 Task: Look for space in Kombissiri, Burkina Faso from 5th June, 2023 to 16th June, 2023 for 2 adults in price range Rs.14000 to Rs.18000. Place can be entire place with 1  bedroom having 1 bed and 1 bathroom. Property type can be house, flat, guest house, hotel. Amenities needed are: air conditioning. Booking option can be shelf check-in. Required host language is English.
Action: Mouse moved to (404, 86)
Screenshot: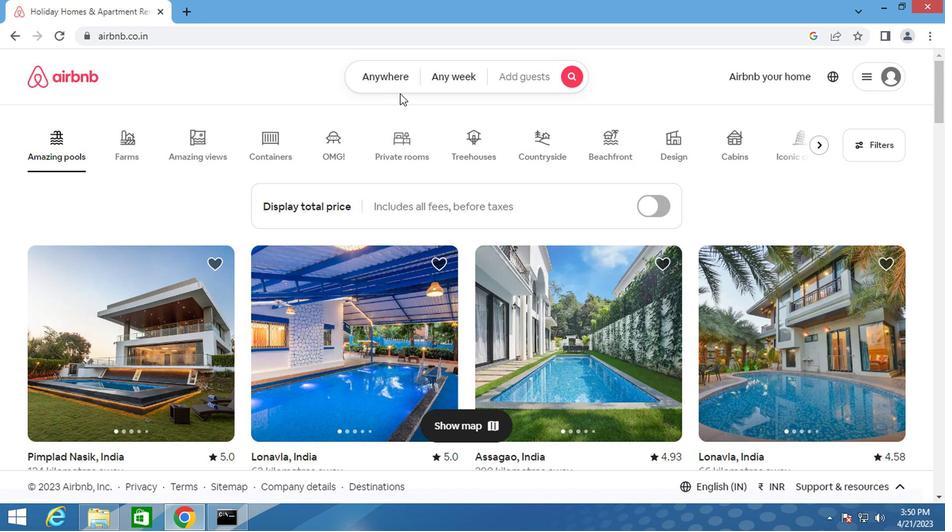 
Action: Mouse pressed left at (404, 86)
Screenshot: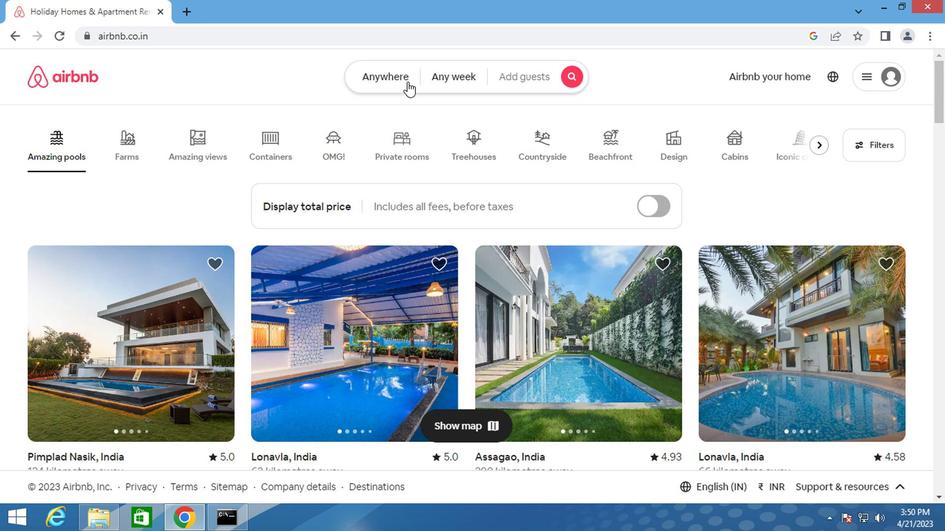 
Action: Mouse moved to (303, 133)
Screenshot: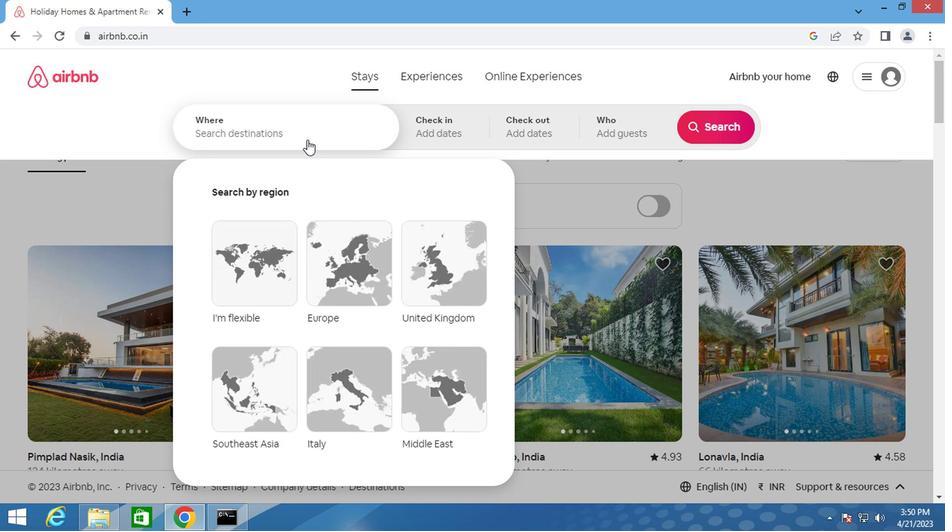 
Action: Mouse pressed left at (303, 133)
Screenshot: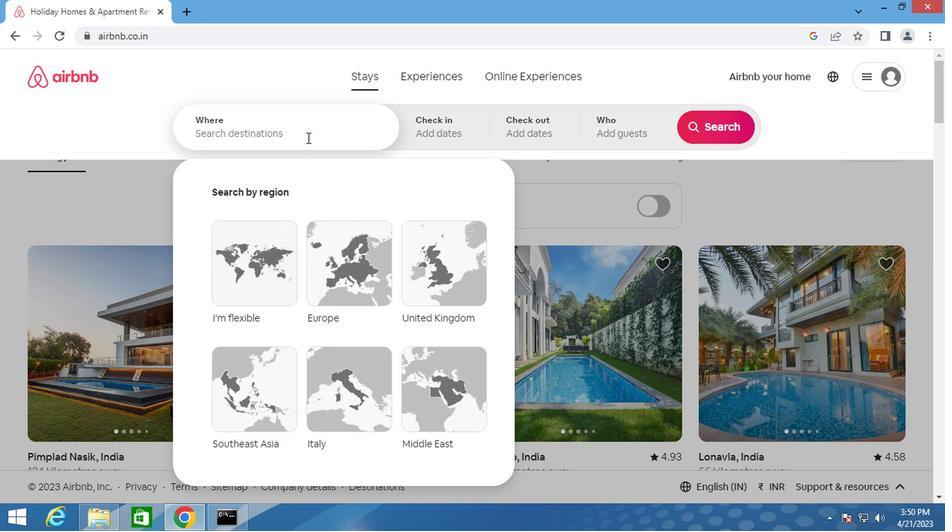 
Action: Key pressed <Key.shift>KOMBISSIRI
Screenshot: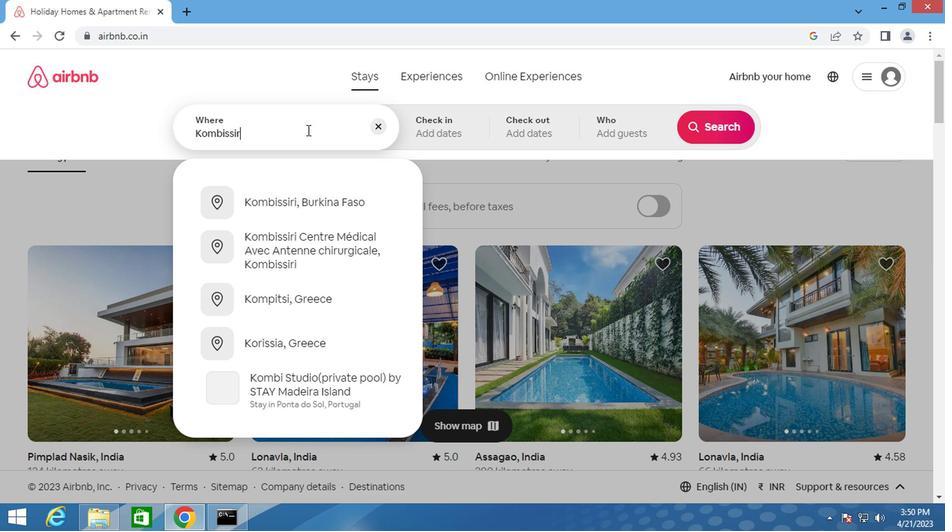
Action: Mouse moved to (307, 203)
Screenshot: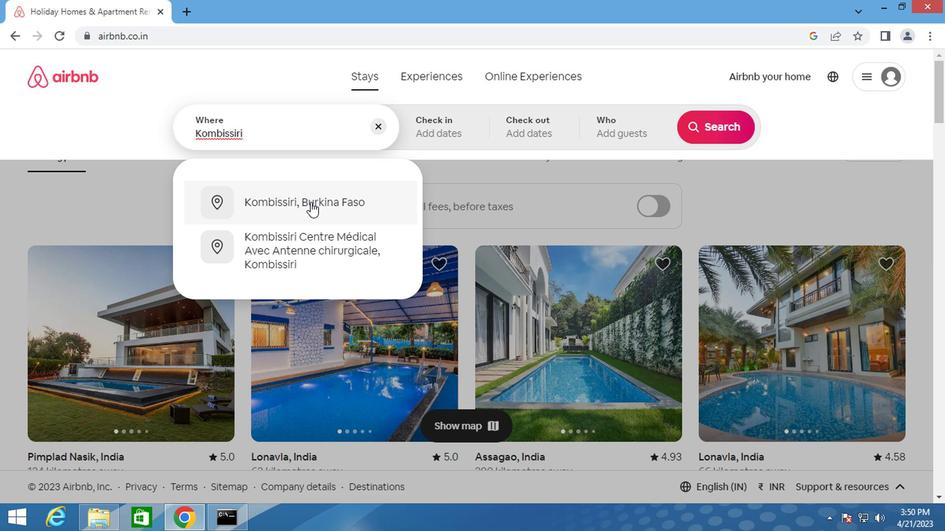 
Action: Mouse pressed left at (307, 203)
Screenshot: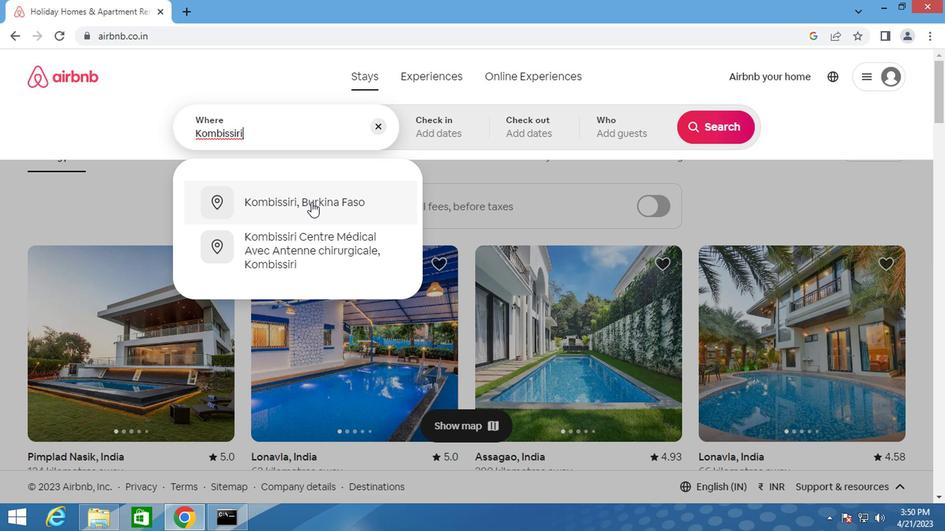 
Action: Mouse moved to (699, 236)
Screenshot: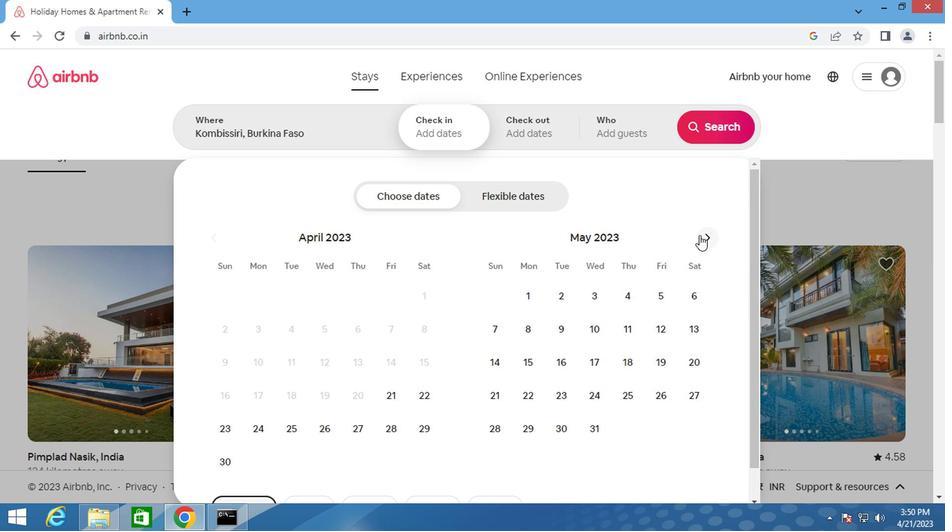 
Action: Mouse pressed left at (699, 236)
Screenshot: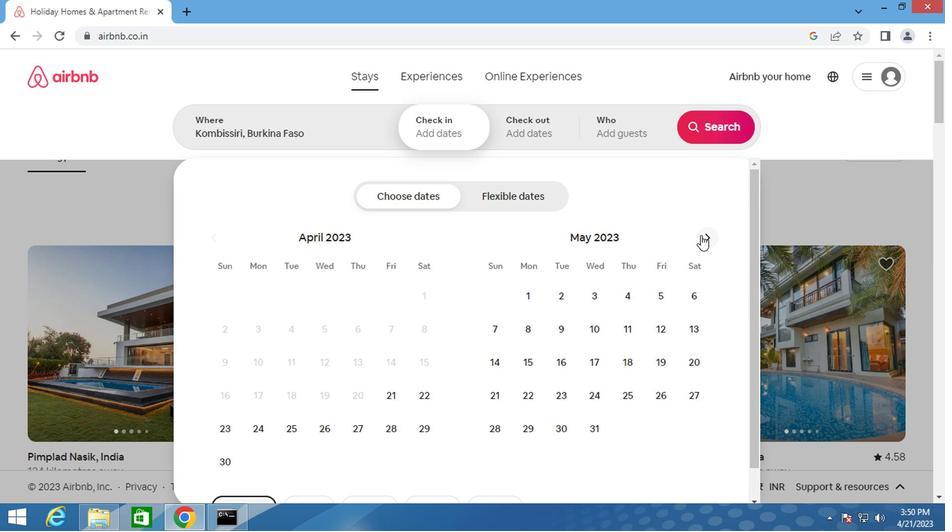 
Action: Mouse pressed left at (699, 236)
Screenshot: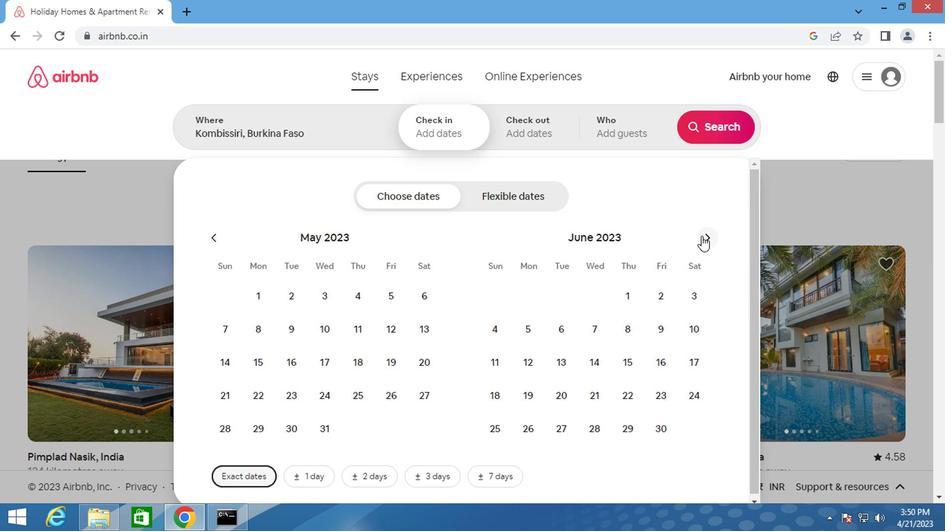 
Action: Mouse moved to (246, 320)
Screenshot: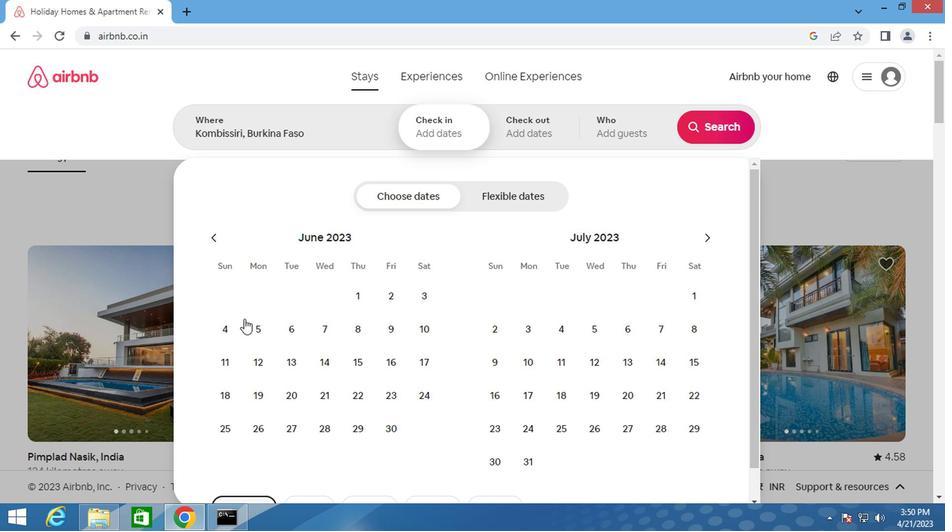 
Action: Mouse pressed left at (246, 320)
Screenshot: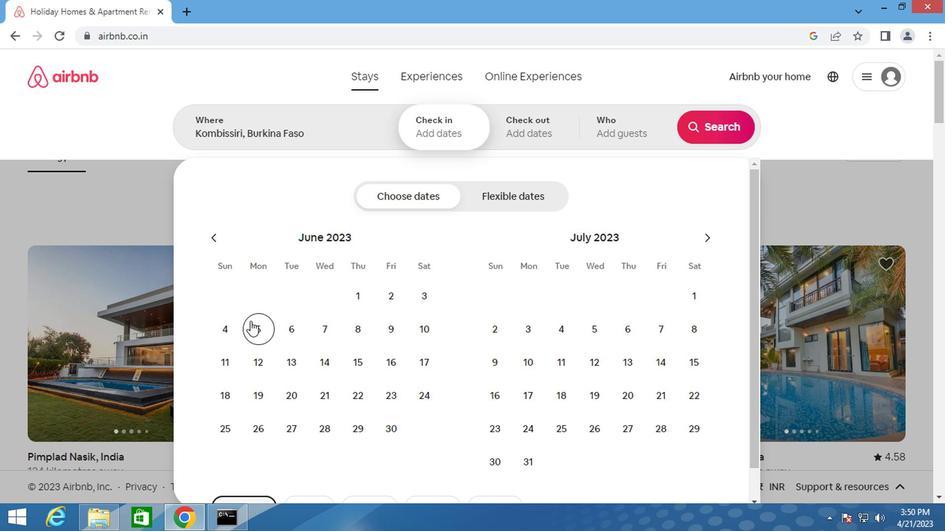 
Action: Mouse moved to (380, 353)
Screenshot: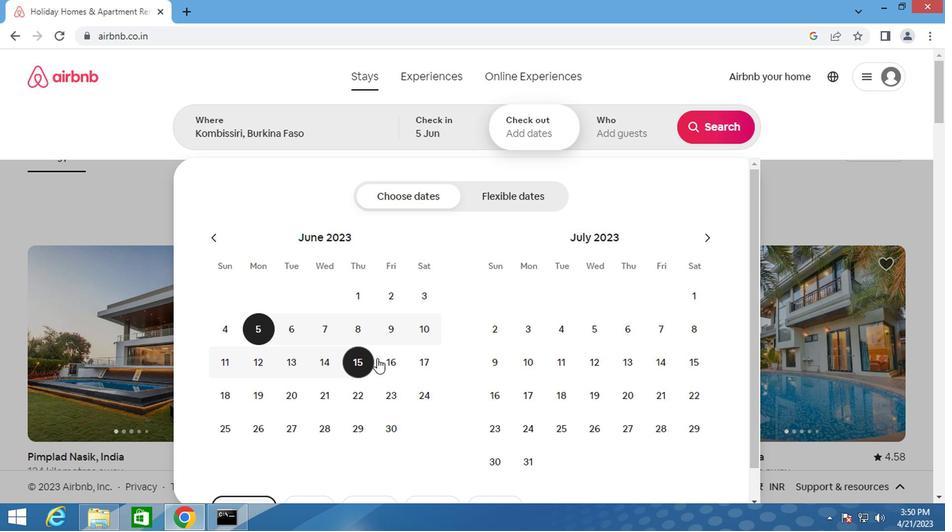 
Action: Mouse pressed left at (380, 353)
Screenshot: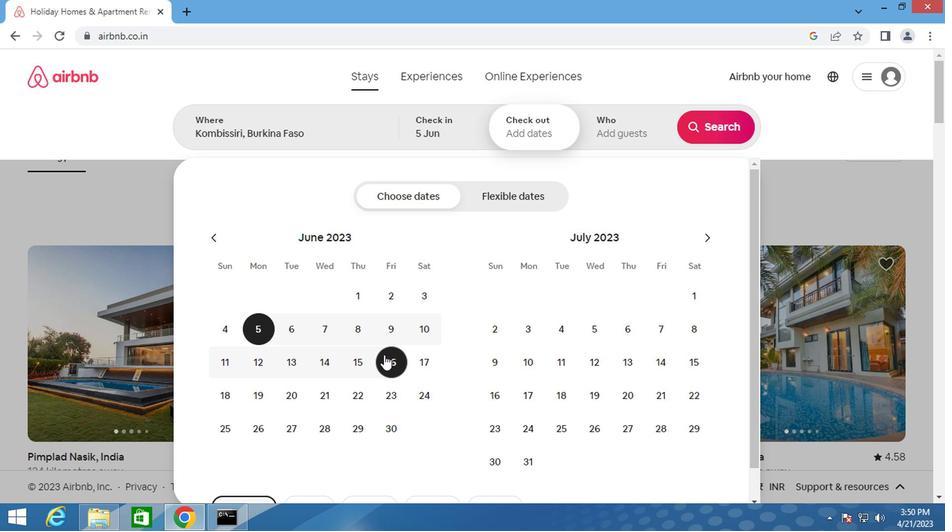 
Action: Mouse moved to (626, 130)
Screenshot: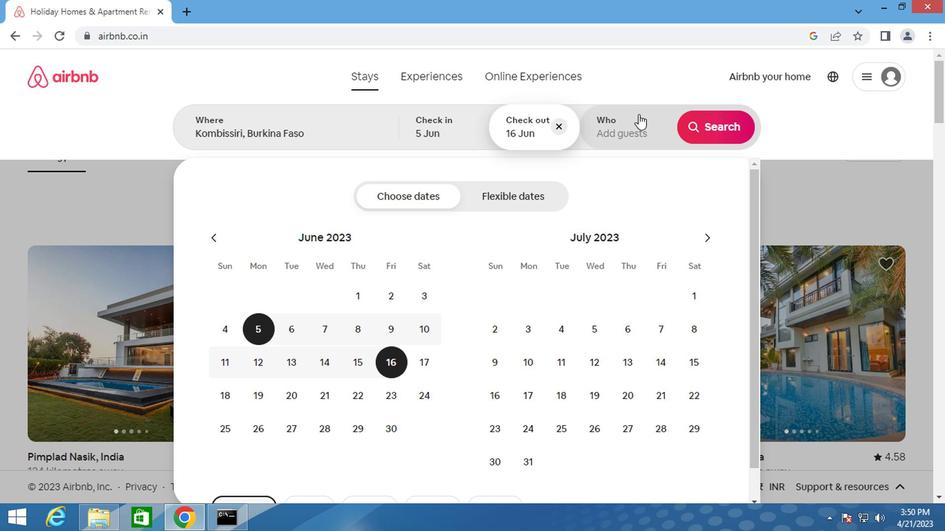 
Action: Mouse pressed left at (626, 130)
Screenshot: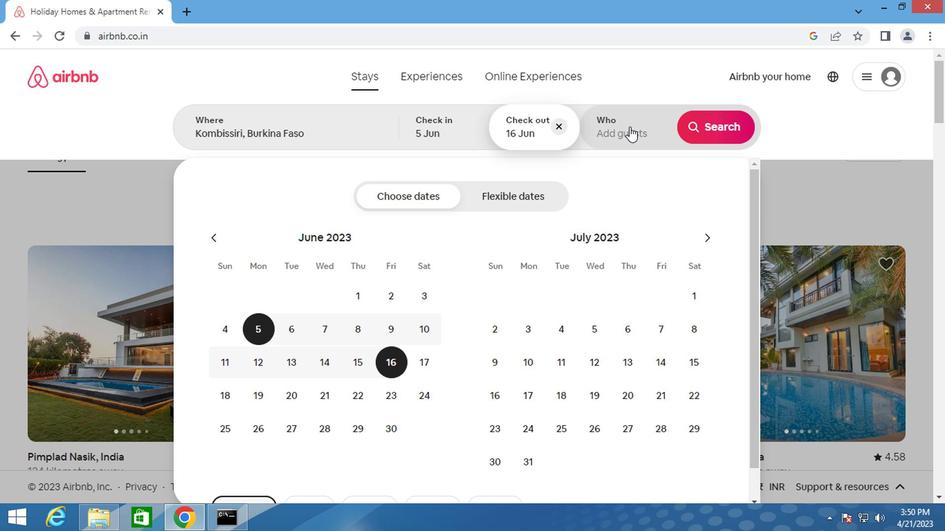 
Action: Mouse moved to (722, 206)
Screenshot: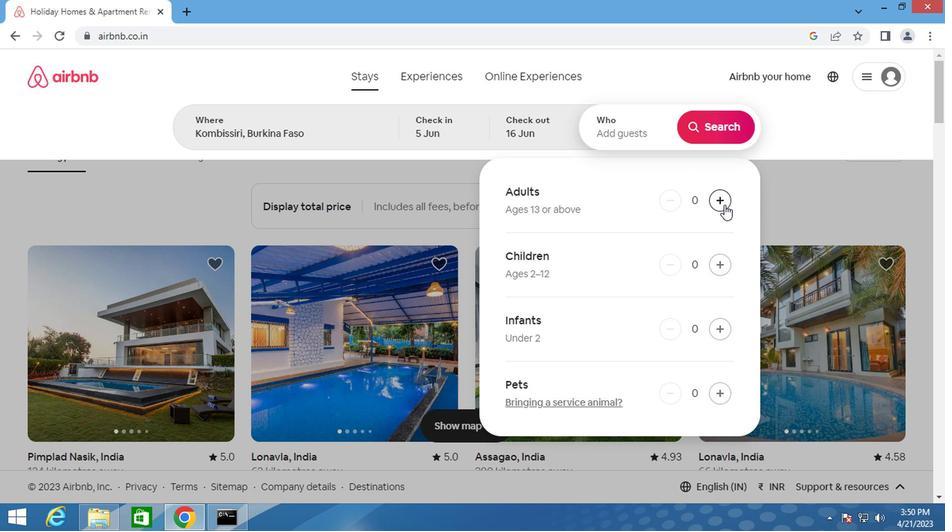 
Action: Mouse pressed left at (722, 206)
Screenshot: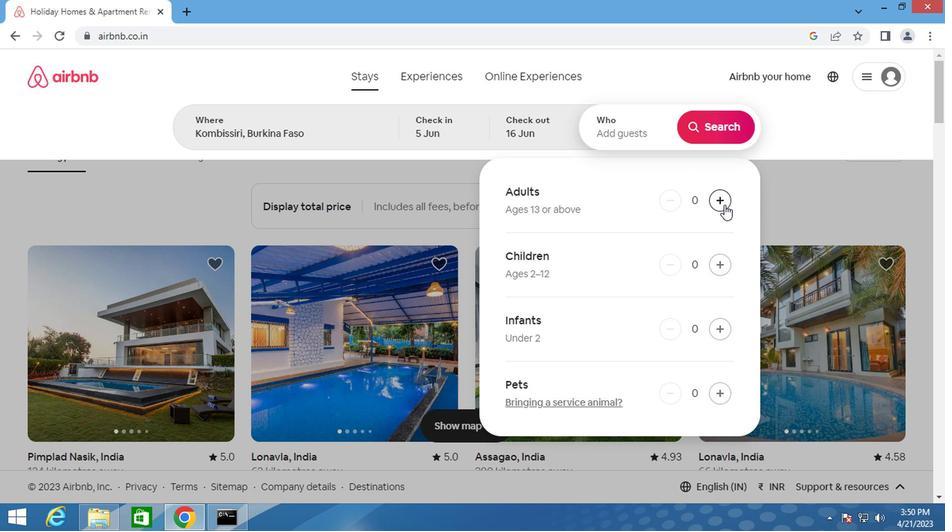 
Action: Mouse pressed left at (722, 206)
Screenshot: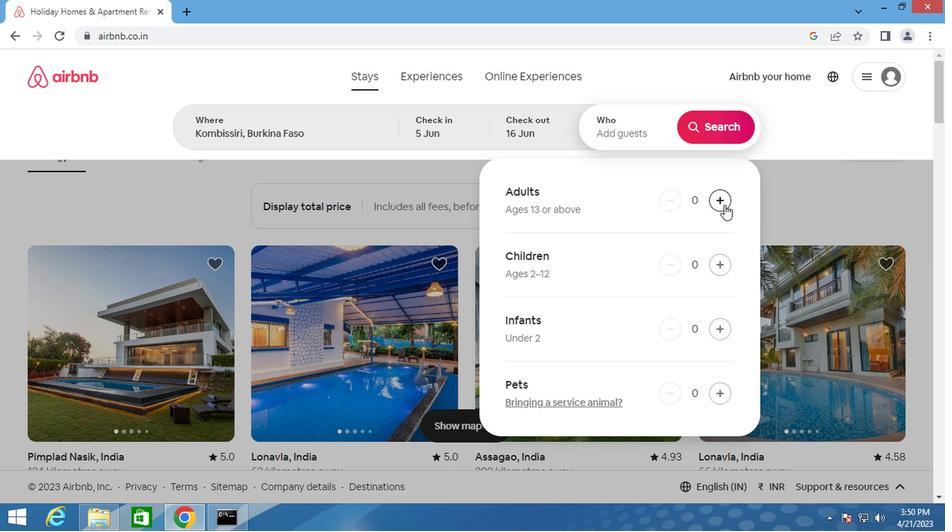 
Action: Mouse moved to (710, 134)
Screenshot: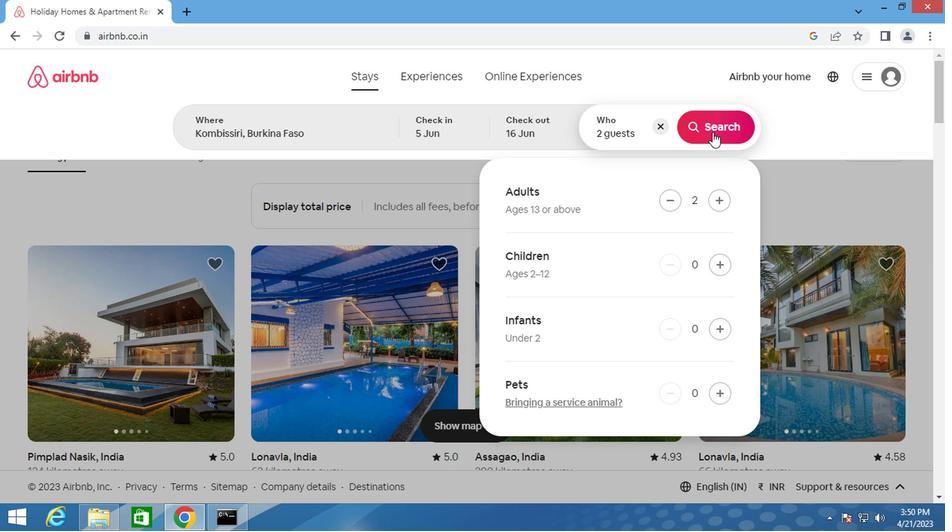 
Action: Mouse pressed left at (710, 134)
Screenshot: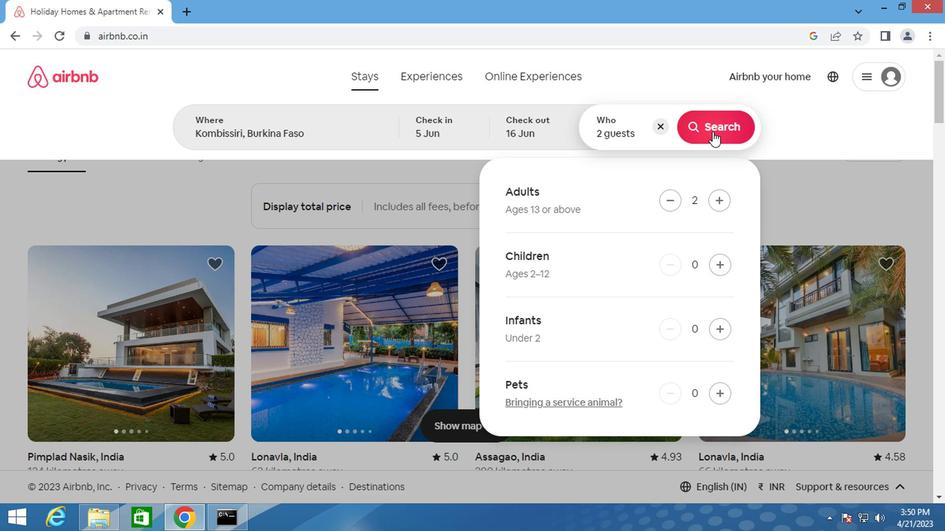 
Action: Mouse moved to (896, 131)
Screenshot: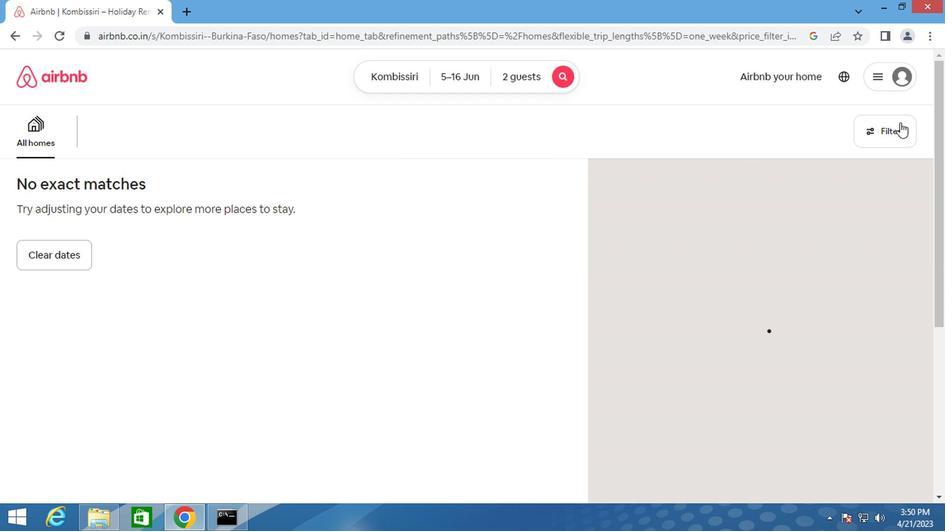 
Action: Mouse pressed left at (896, 131)
Screenshot: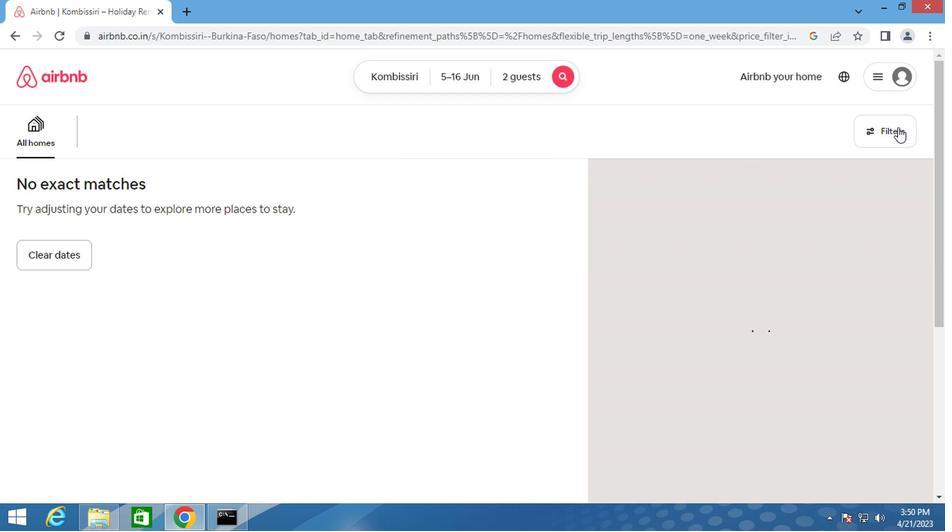 
Action: Mouse moved to (267, 217)
Screenshot: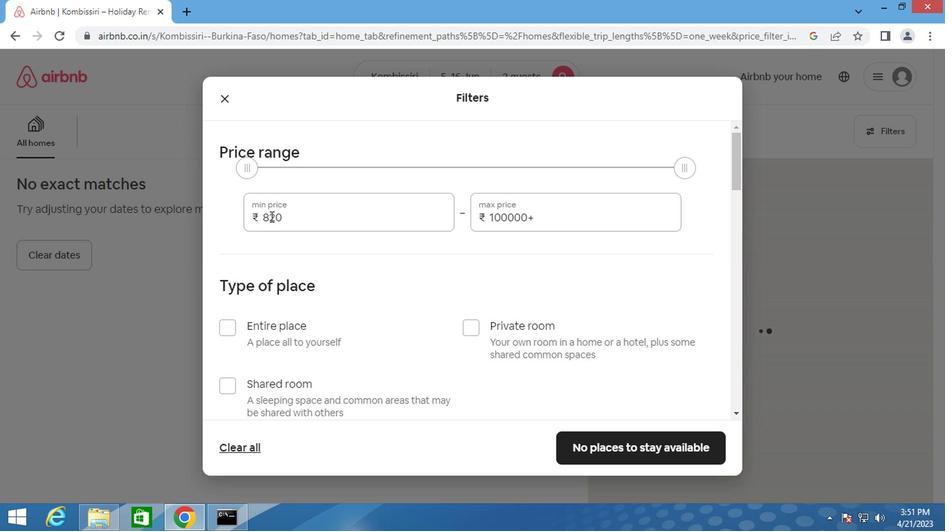 
Action: Mouse pressed left at (267, 217)
Screenshot: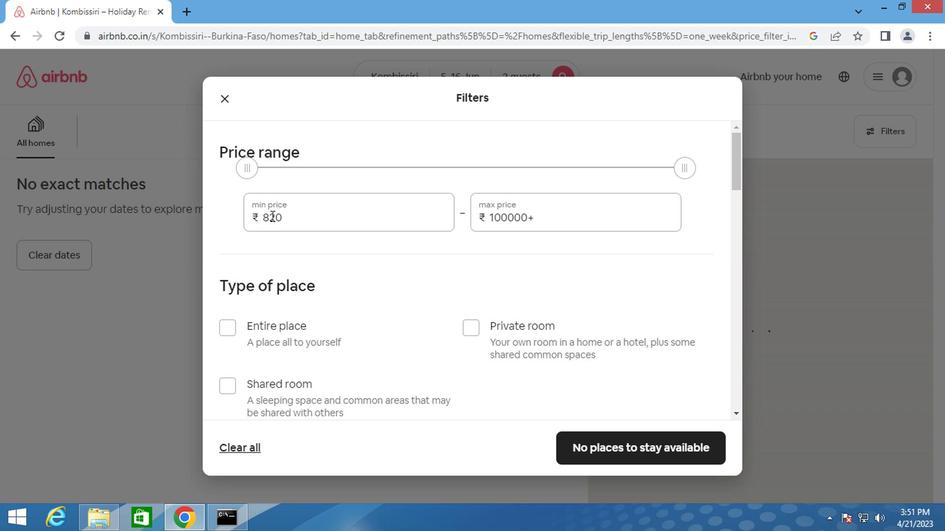 
Action: Mouse pressed left at (267, 217)
Screenshot: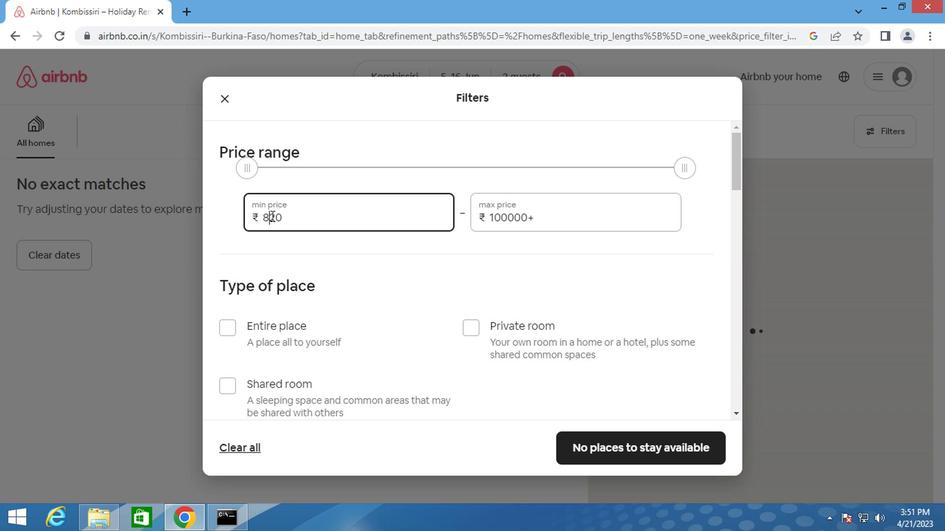 
Action: Mouse moved to (267, 217)
Screenshot: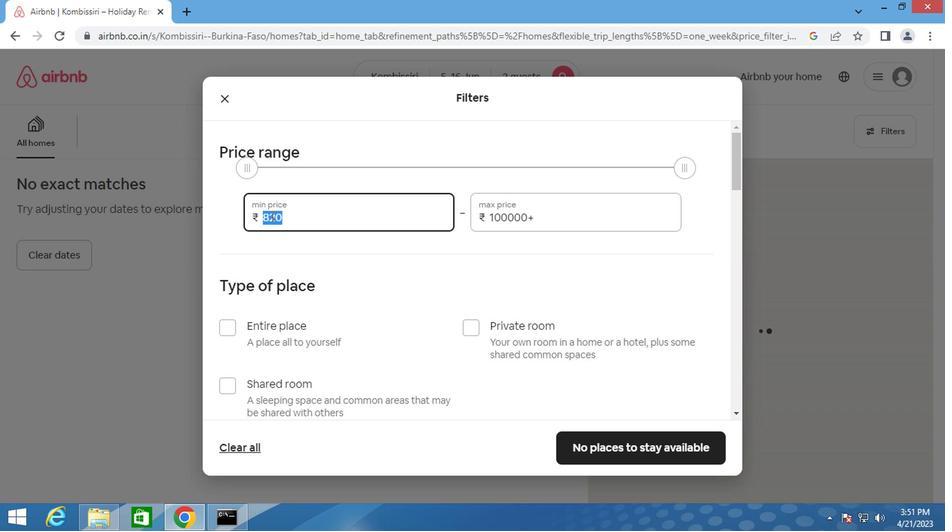 
Action: Key pressed <Key.backspace>14000
Screenshot: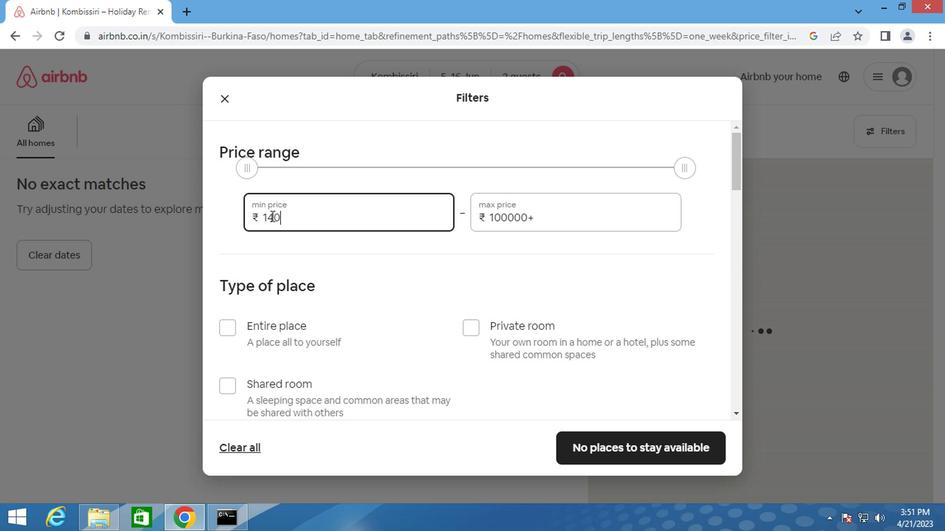 
Action: Mouse moved to (494, 215)
Screenshot: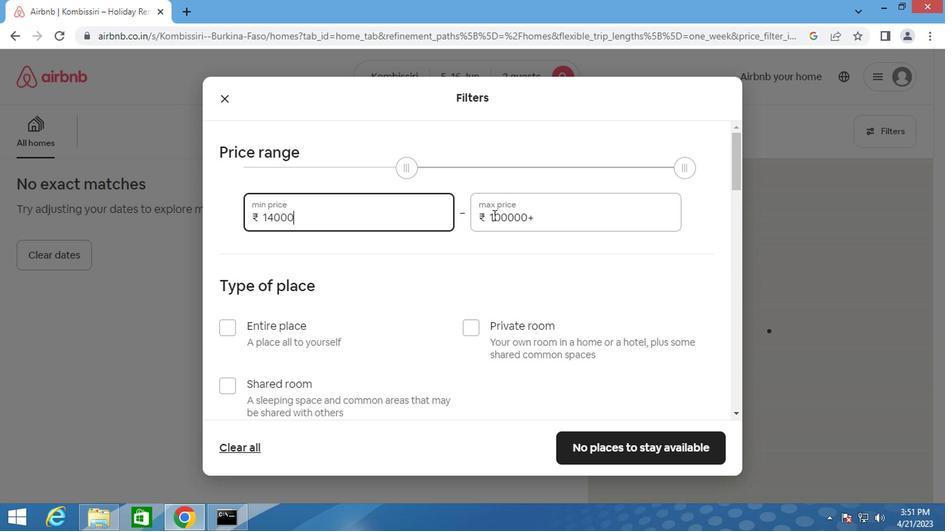 
Action: Mouse pressed left at (494, 215)
Screenshot: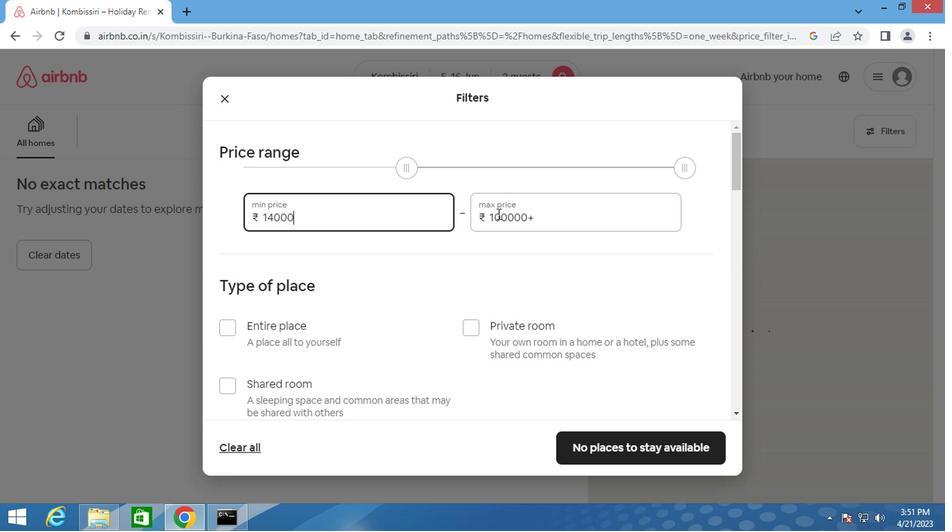 
Action: Mouse pressed left at (494, 215)
Screenshot: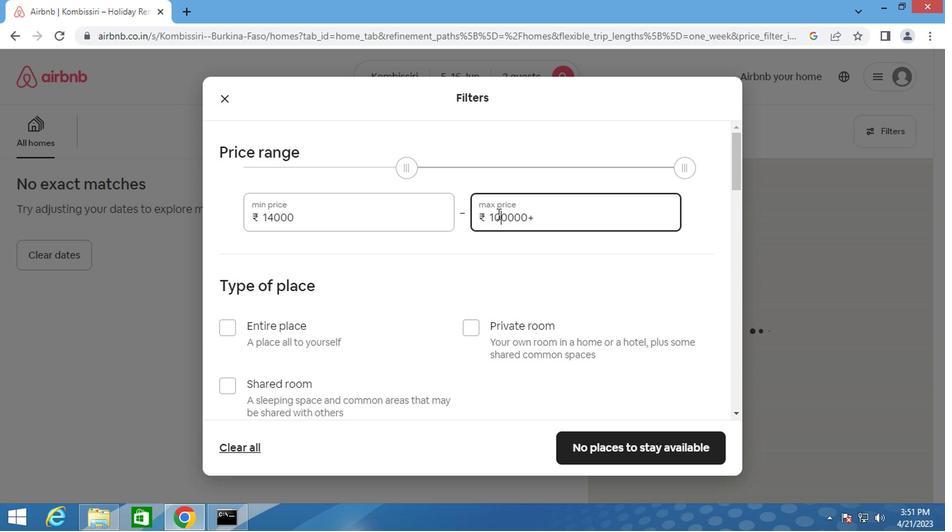 
Action: Mouse moved to (513, 182)
Screenshot: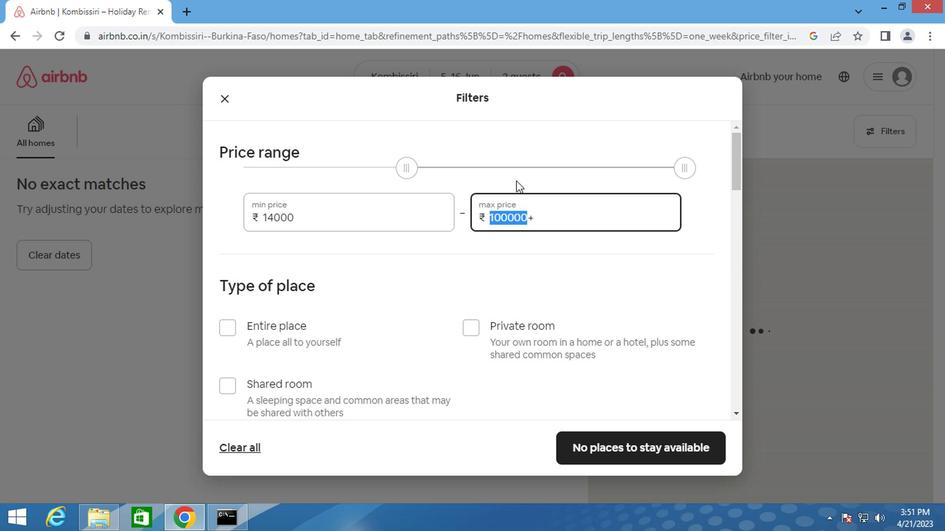 
Action: Key pressed <Key.backspace>
Screenshot: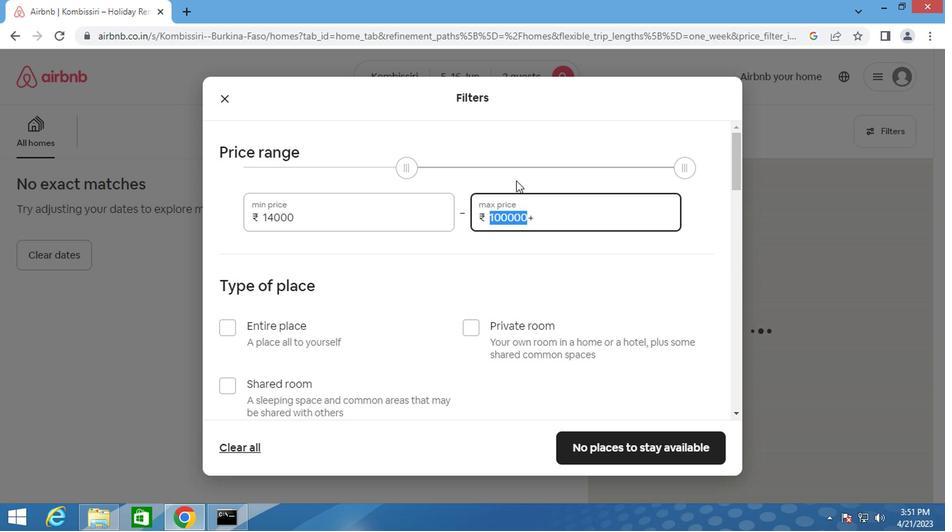 
Action: Mouse moved to (515, 220)
Screenshot: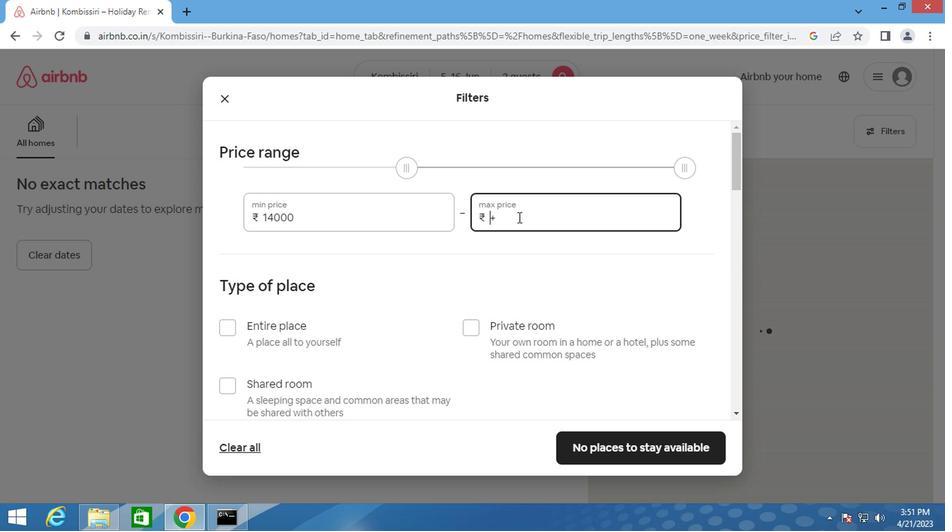 
Action: Mouse pressed left at (515, 220)
Screenshot: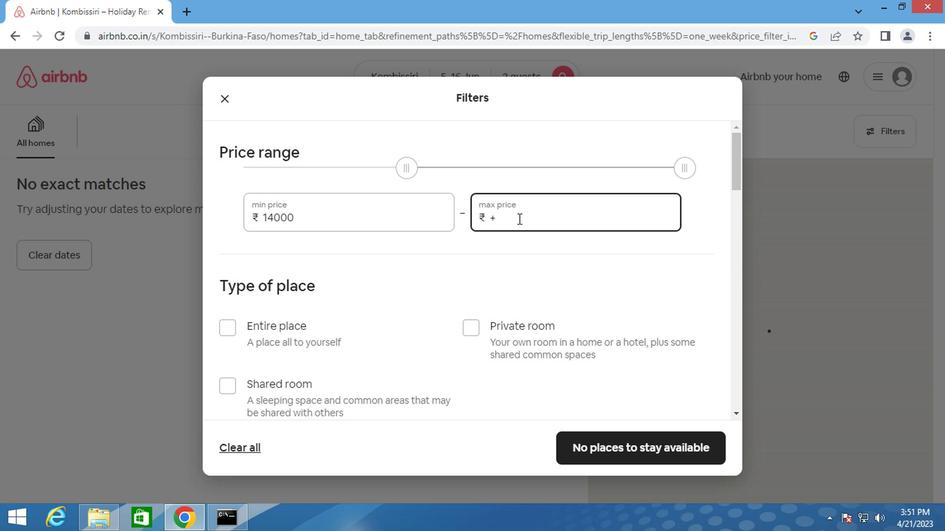 
Action: Mouse moved to (520, 218)
Screenshot: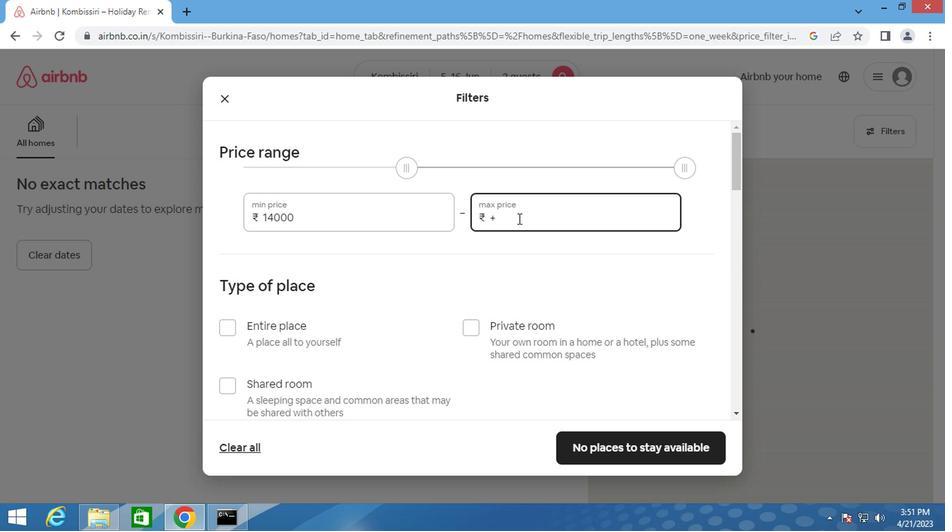
Action: Key pressed <Key.backspace>
Screenshot: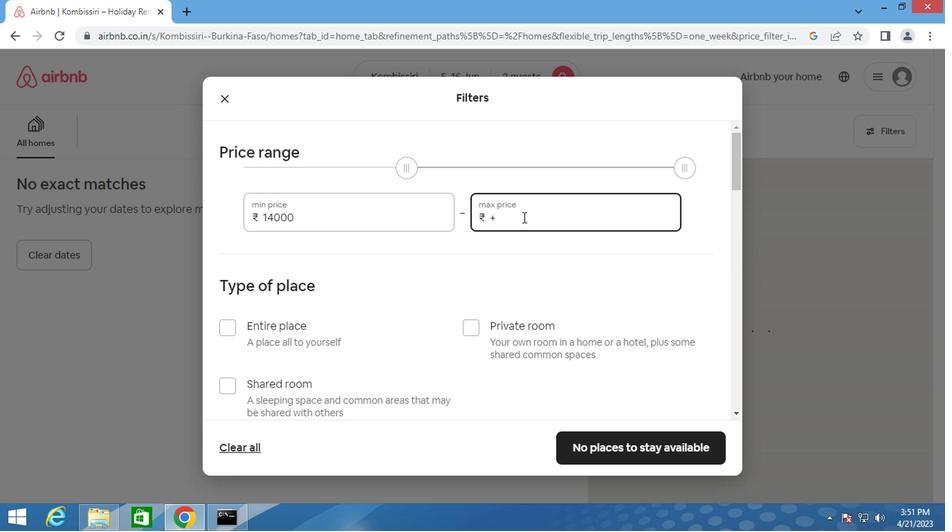 
Action: Mouse moved to (521, 218)
Screenshot: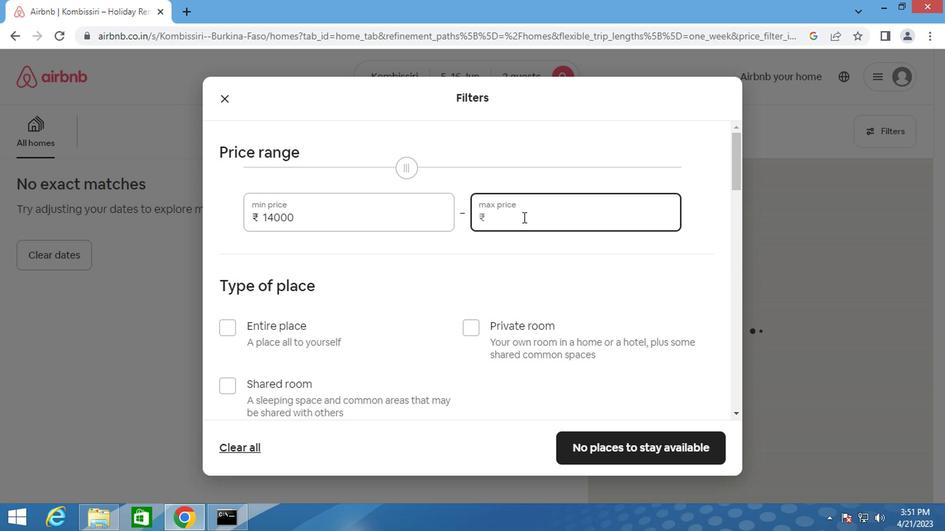 
Action: Key pressed 1
Screenshot: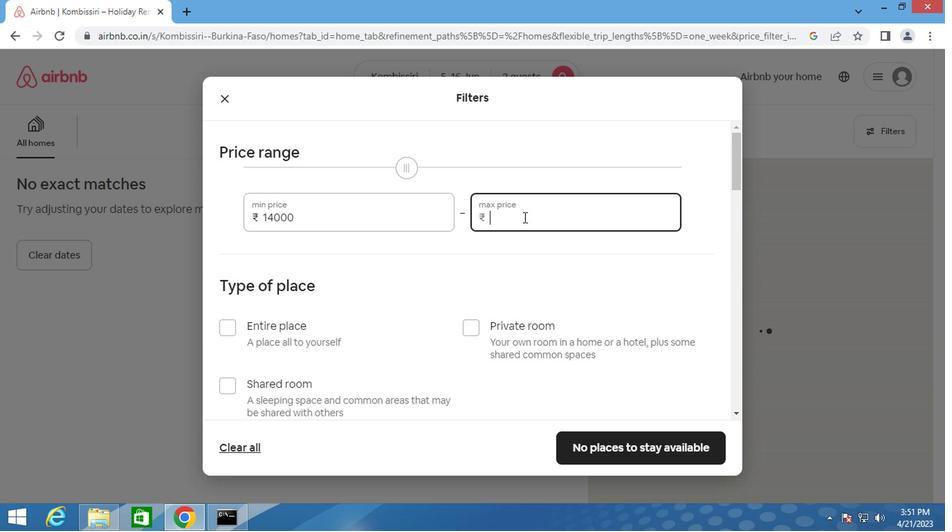 
Action: Mouse moved to (521, 216)
Screenshot: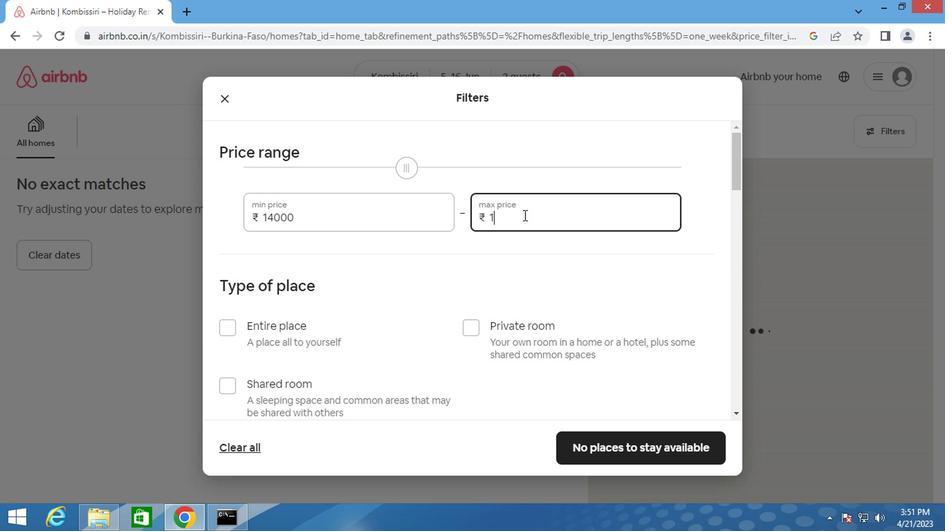 
Action: Key pressed 8
Screenshot: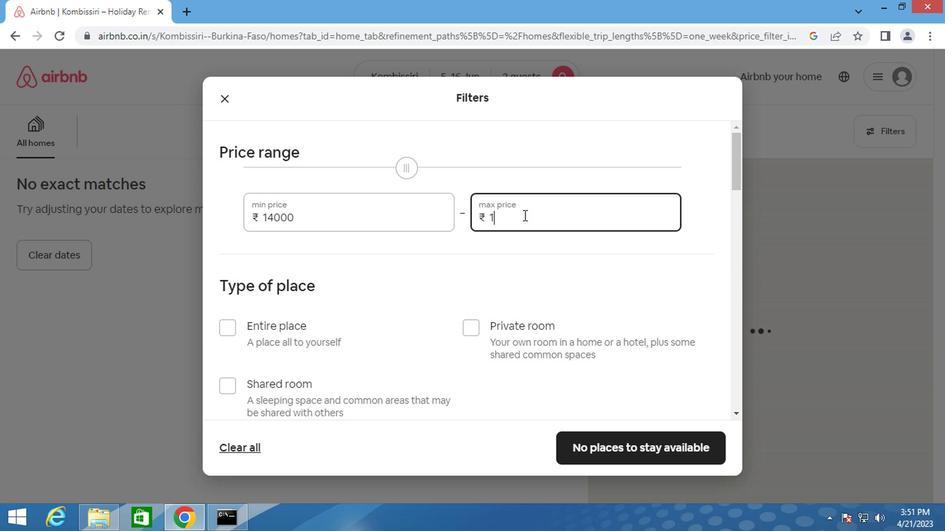 
Action: Mouse moved to (521, 216)
Screenshot: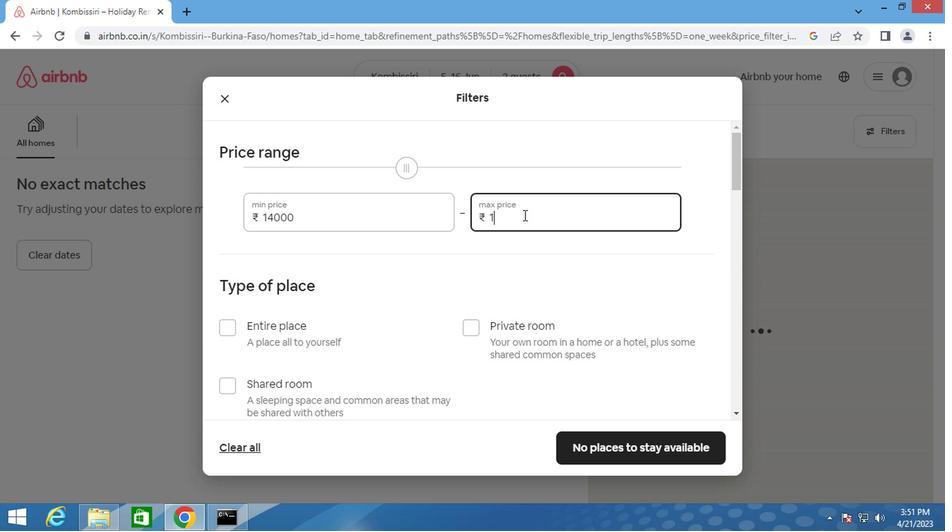 
Action: Key pressed 000
Screenshot: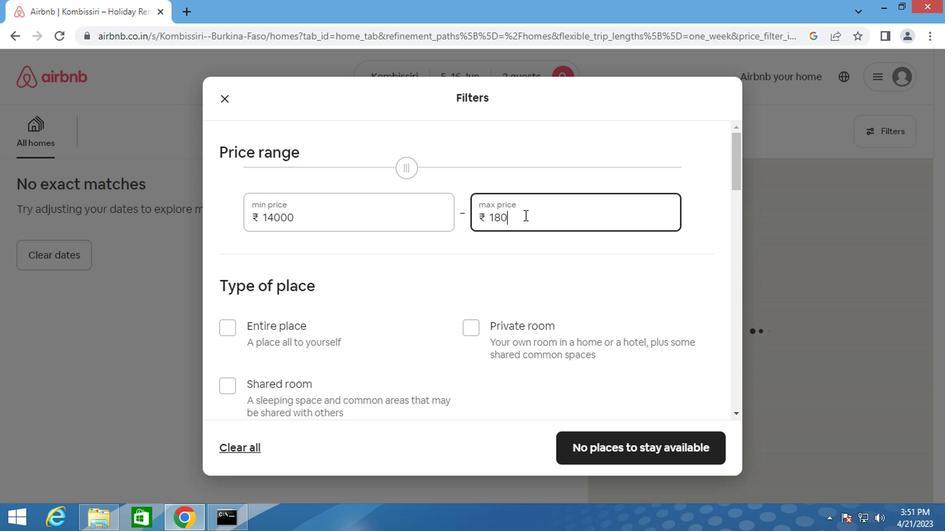 
Action: Mouse moved to (223, 319)
Screenshot: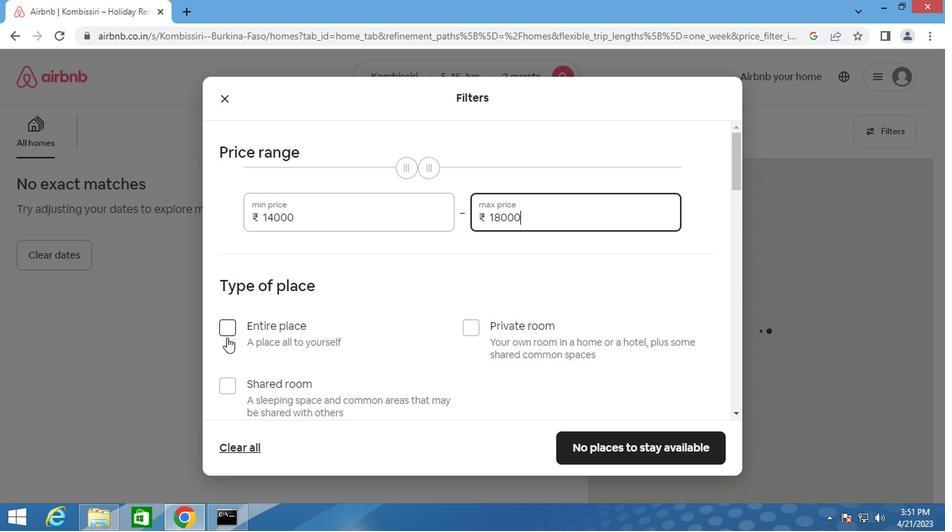 
Action: Mouse pressed left at (223, 319)
Screenshot: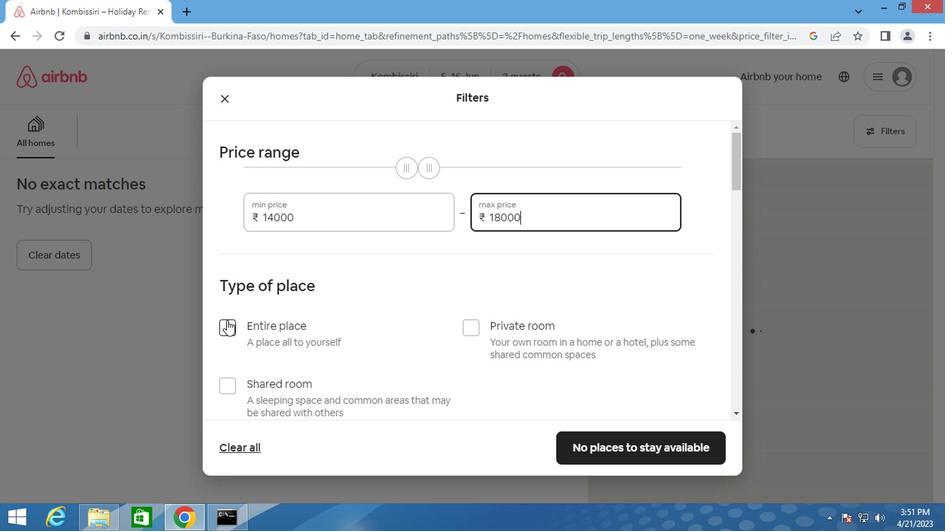 
Action: Mouse moved to (291, 314)
Screenshot: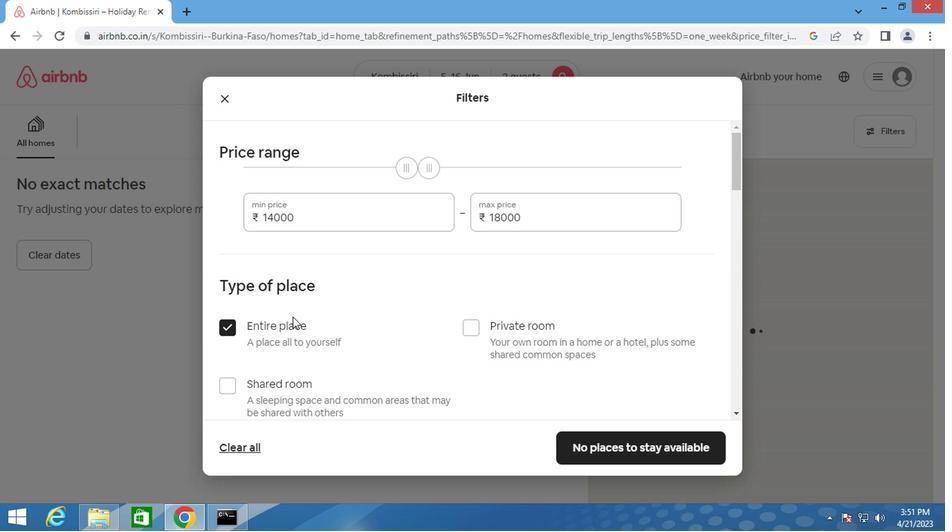 
Action: Mouse scrolled (291, 313) with delta (0, 0)
Screenshot: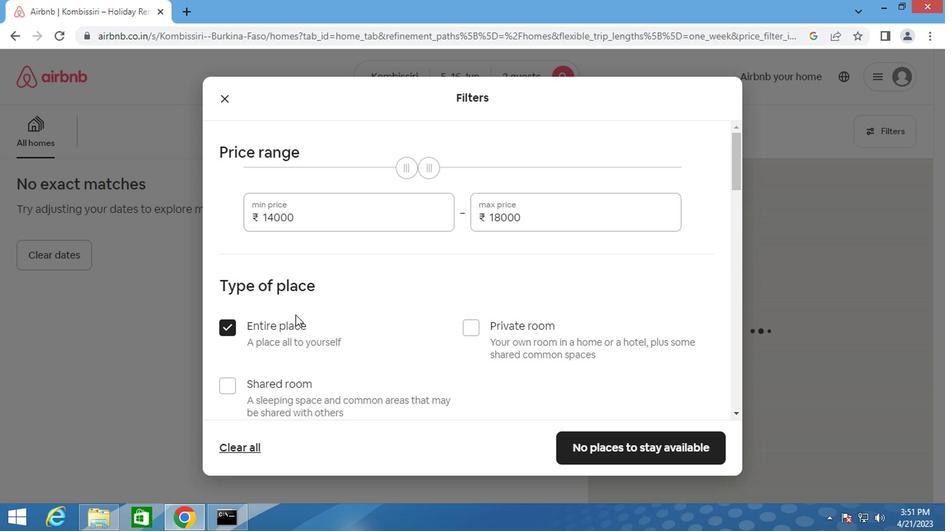 
Action: Mouse scrolled (291, 313) with delta (0, 0)
Screenshot: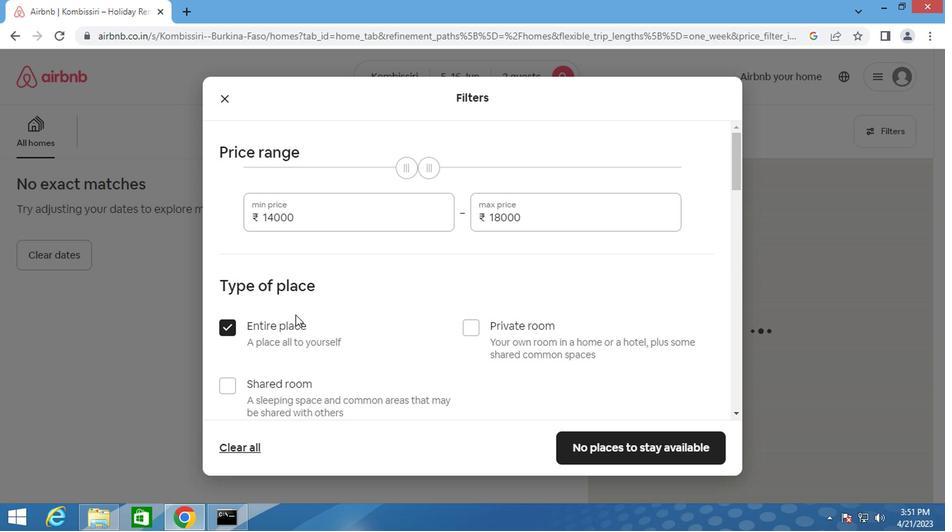 
Action: Mouse moved to (292, 313)
Screenshot: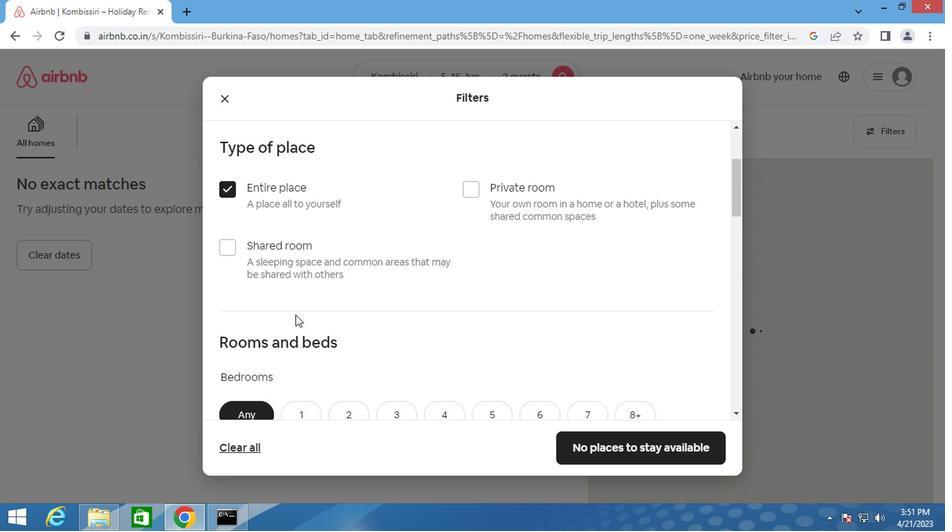 
Action: Mouse scrolled (292, 312) with delta (0, 0)
Screenshot: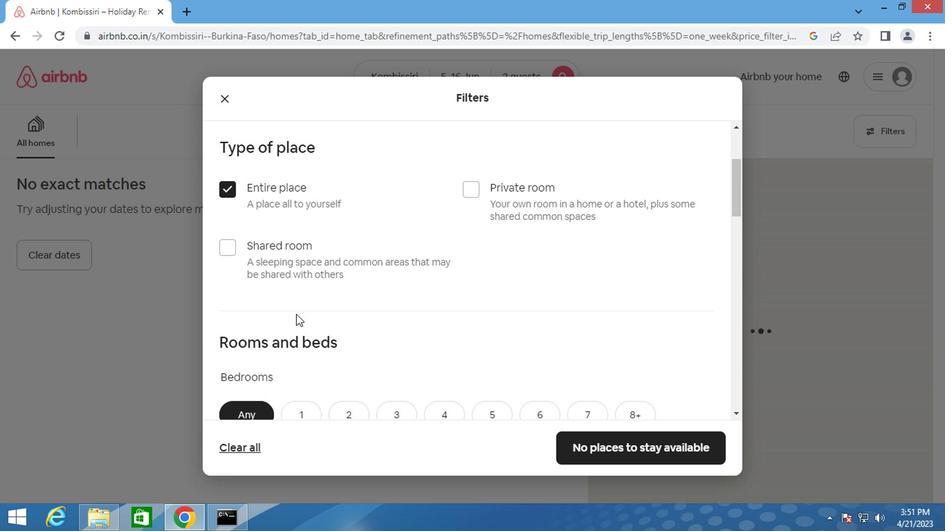 
Action: Mouse scrolled (292, 312) with delta (0, 0)
Screenshot: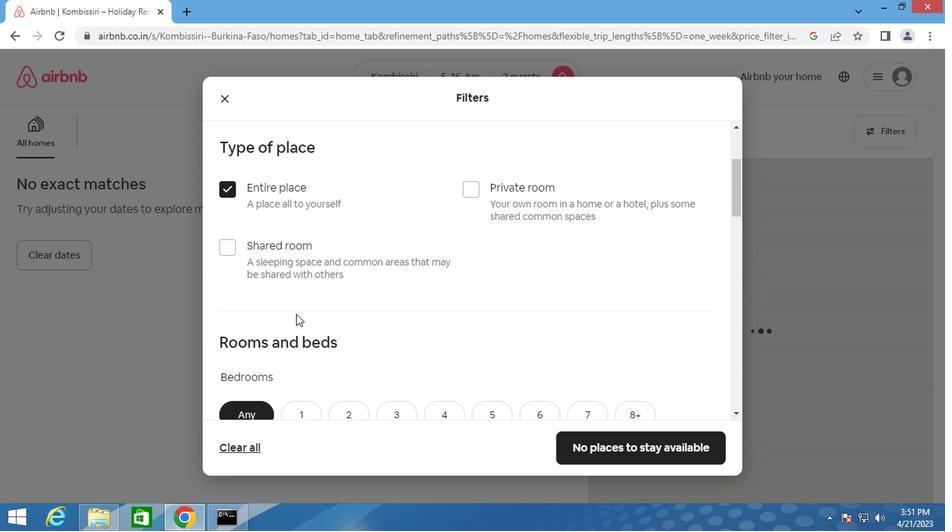 
Action: Mouse moved to (299, 279)
Screenshot: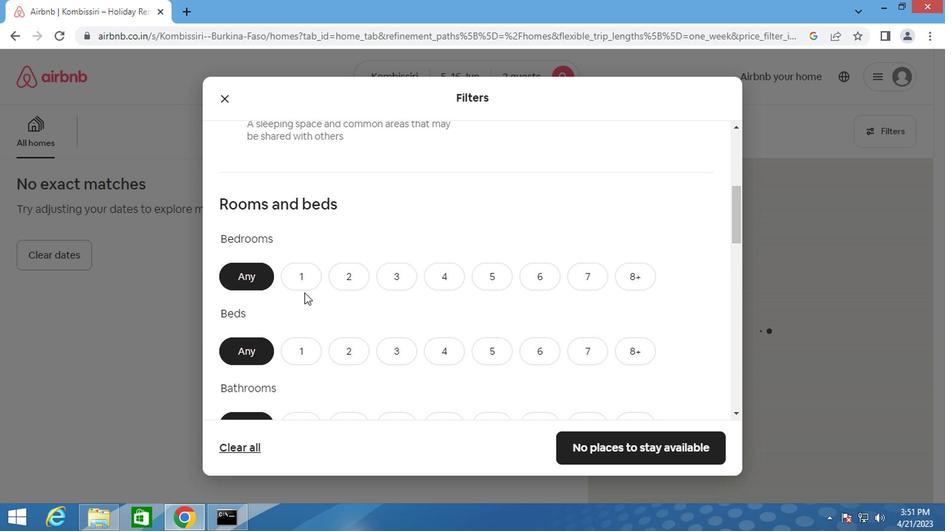 
Action: Mouse pressed left at (299, 279)
Screenshot: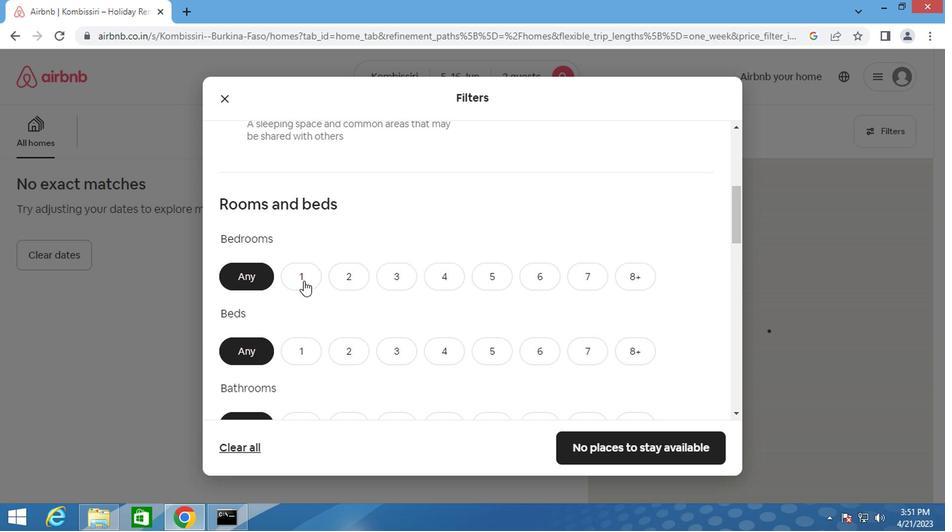 
Action: Mouse moved to (302, 352)
Screenshot: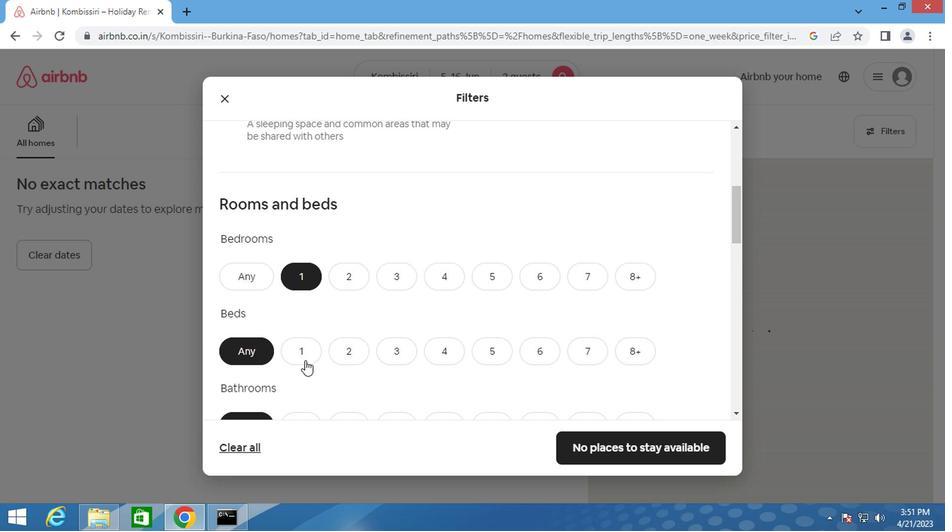 
Action: Mouse pressed left at (302, 352)
Screenshot: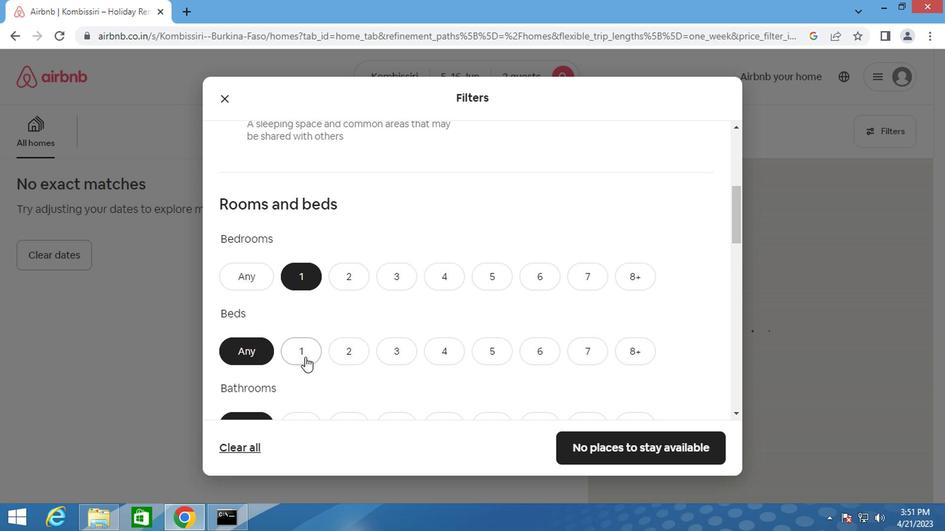 
Action: Mouse moved to (304, 347)
Screenshot: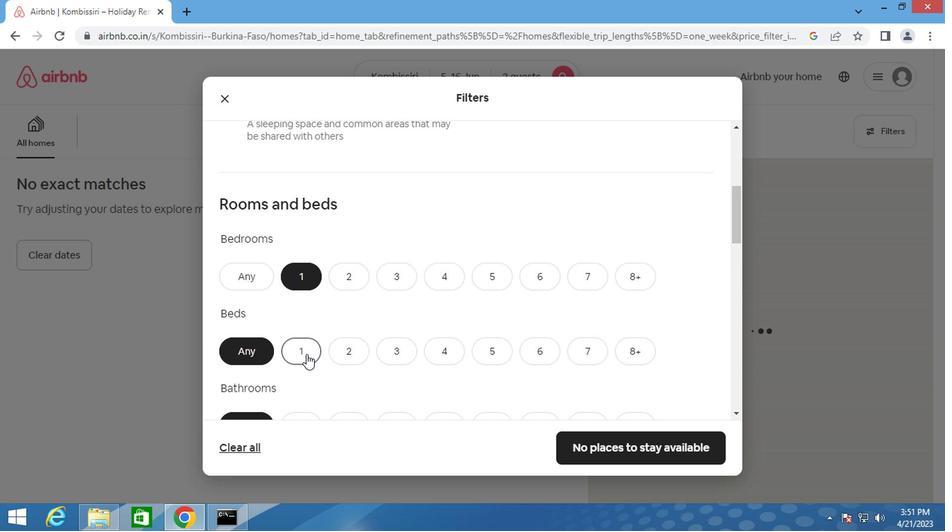 
Action: Mouse scrolled (304, 347) with delta (0, 0)
Screenshot: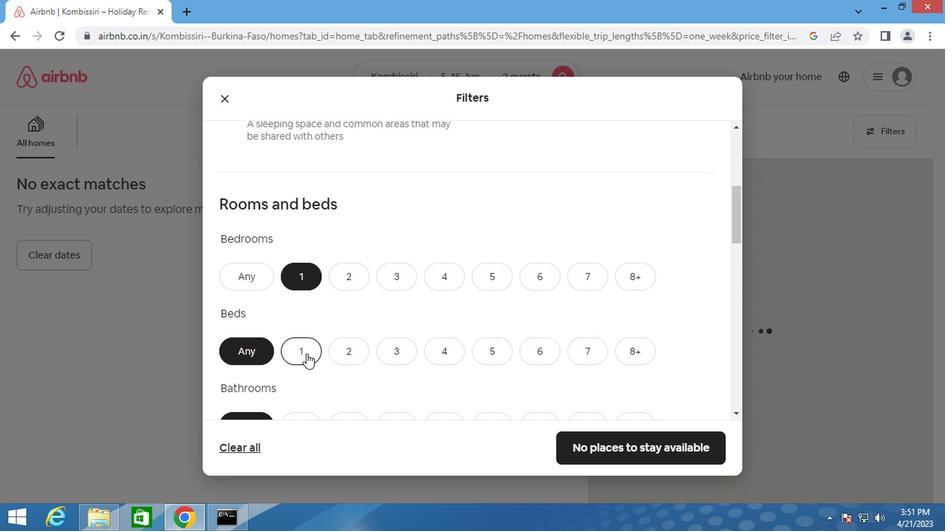 
Action: Mouse scrolled (304, 347) with delta (0, 0)
Screenshot: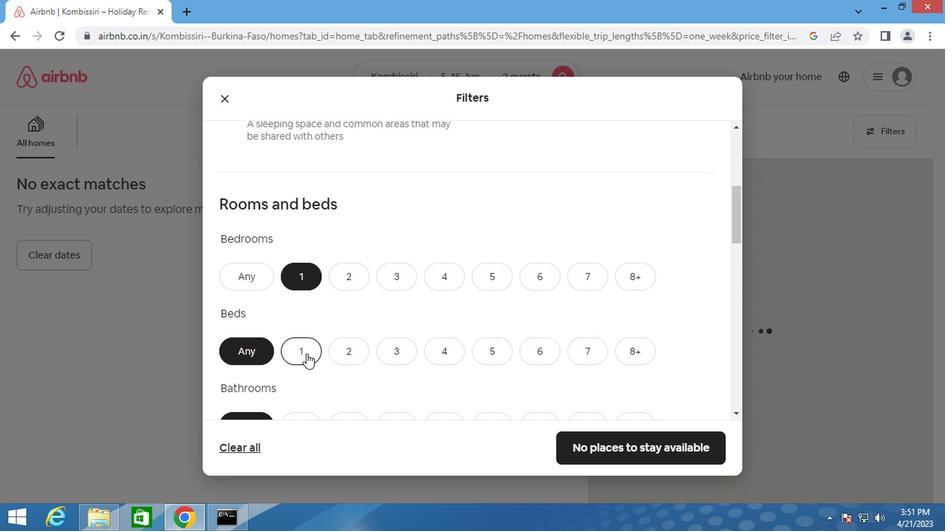 
Action: Mouse scrolled (304, 347) with delta (0, 0)
Screenshot: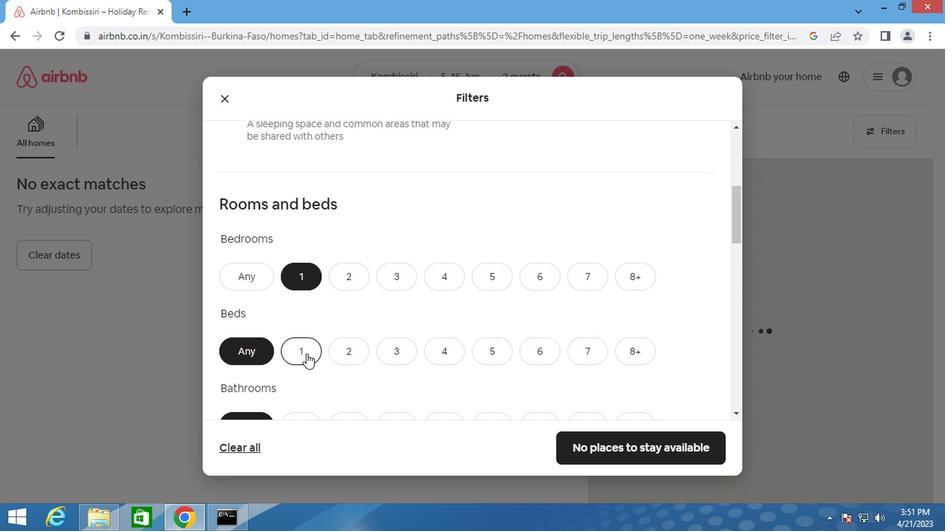 
Action: Mouse moved to (293, 224)
Screenshot: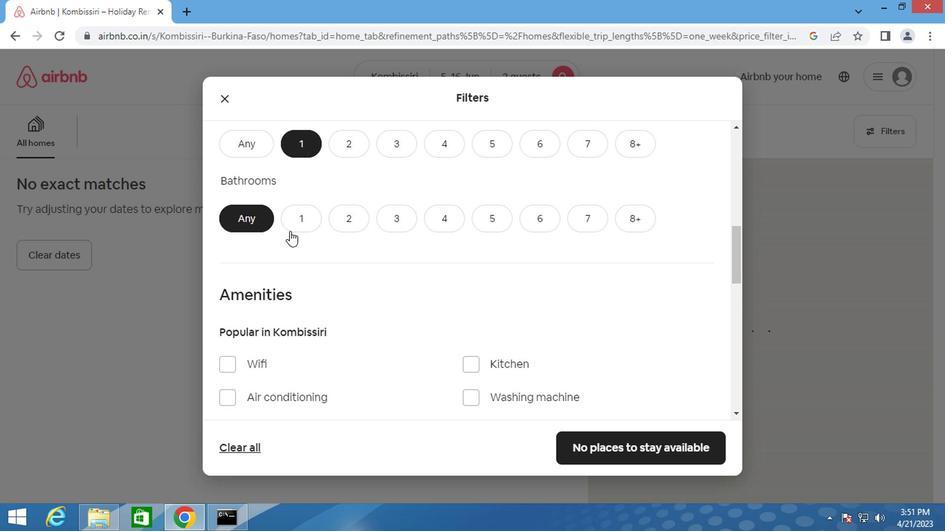 
Action: Mouse pressed left at (293, 224)
Screenshot: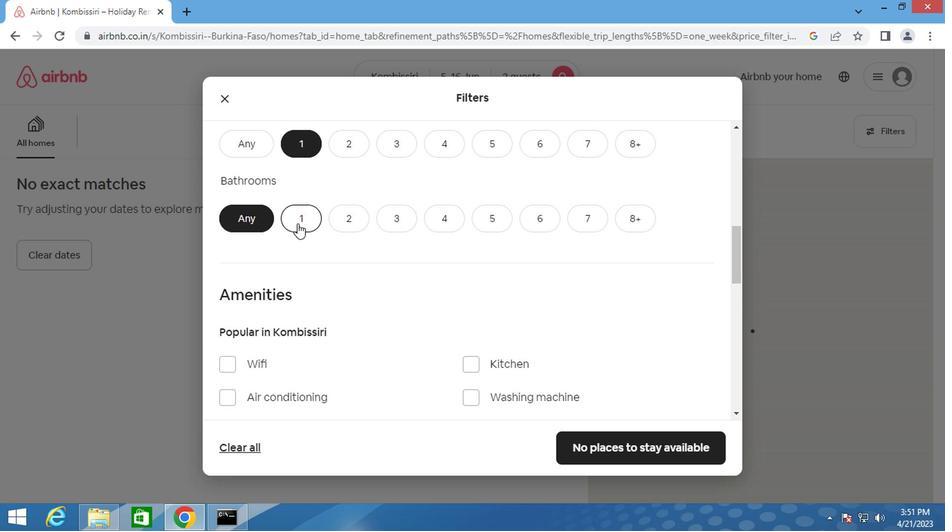 
Action: Mouse moved to (297, 222)
Screenshot: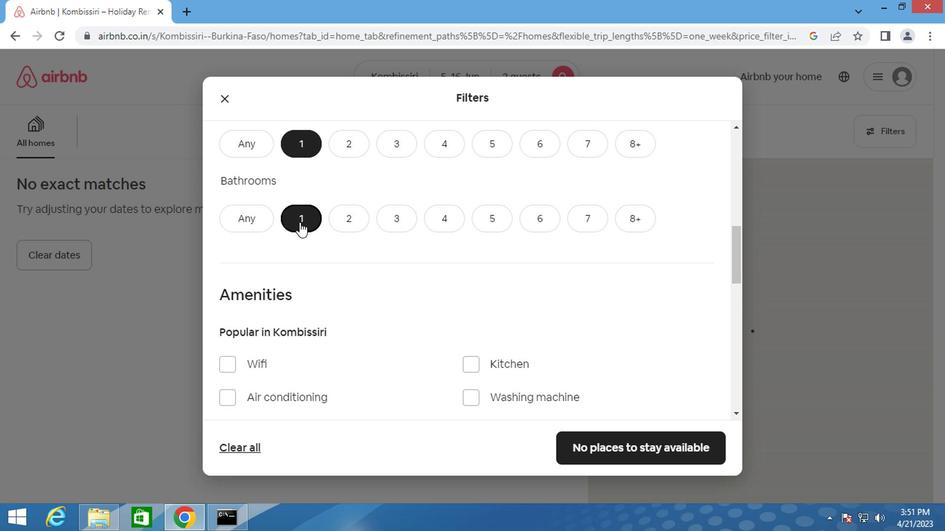 
Action: Mouse scrolled (297, 222) with delta (0, 0)
Screenshot: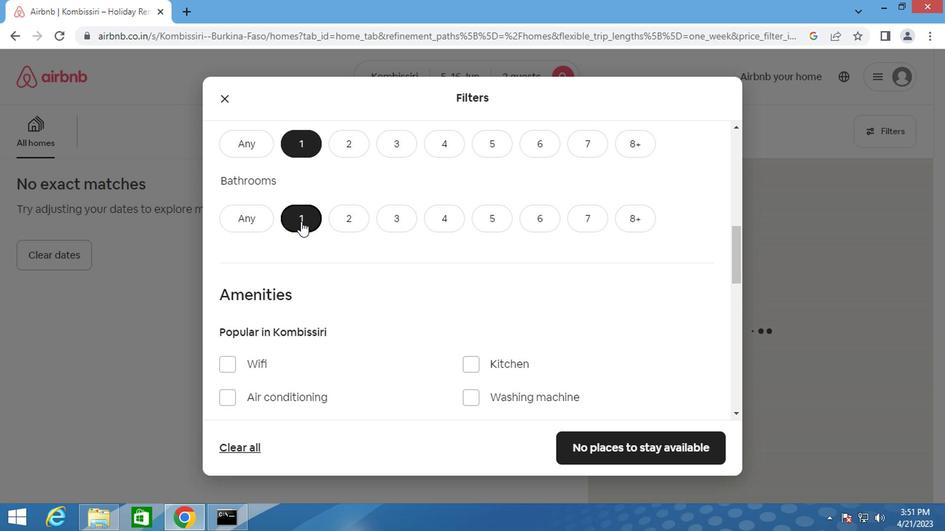 
Action: Mouse scrolled (297, 222) with delta (0, 0)
Screenshot: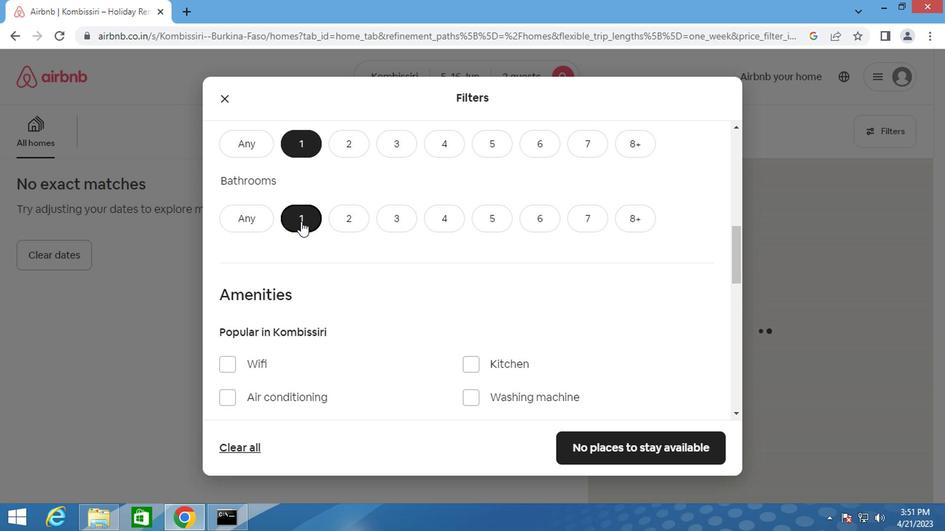 
Action: Mouse scrolled (297, 222) with delta (0, 0)
Screenshot: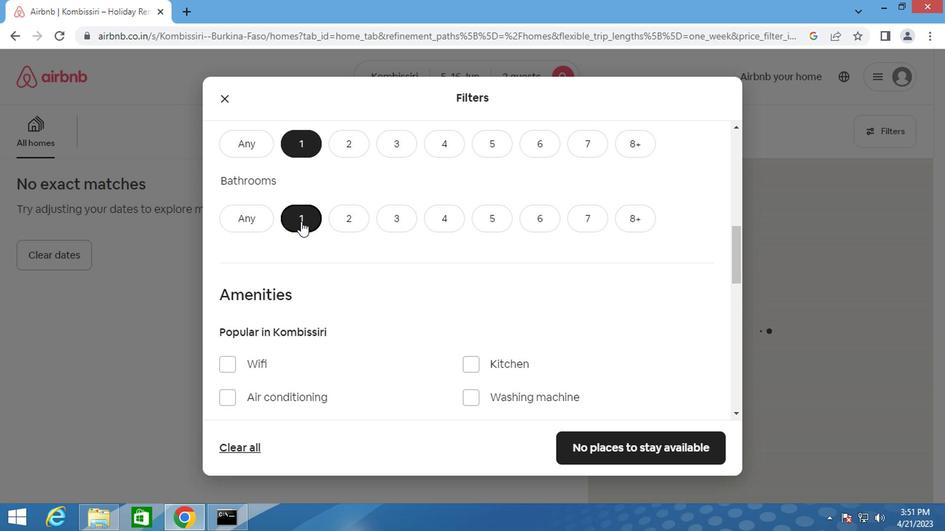 
Action: Mouse scrolled (297, 222) with delta (0, 0)
Screenshot: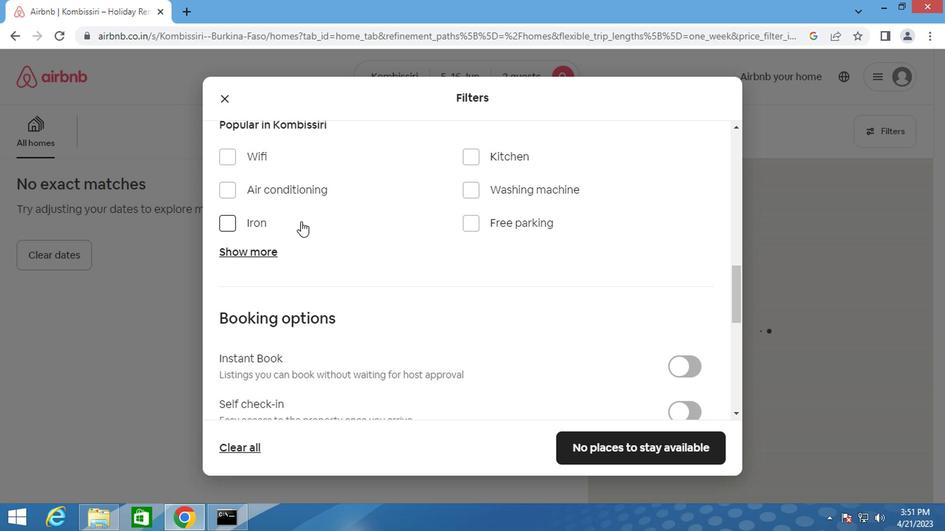 
Action: Mouse moved to (295, 213)
Screenshot: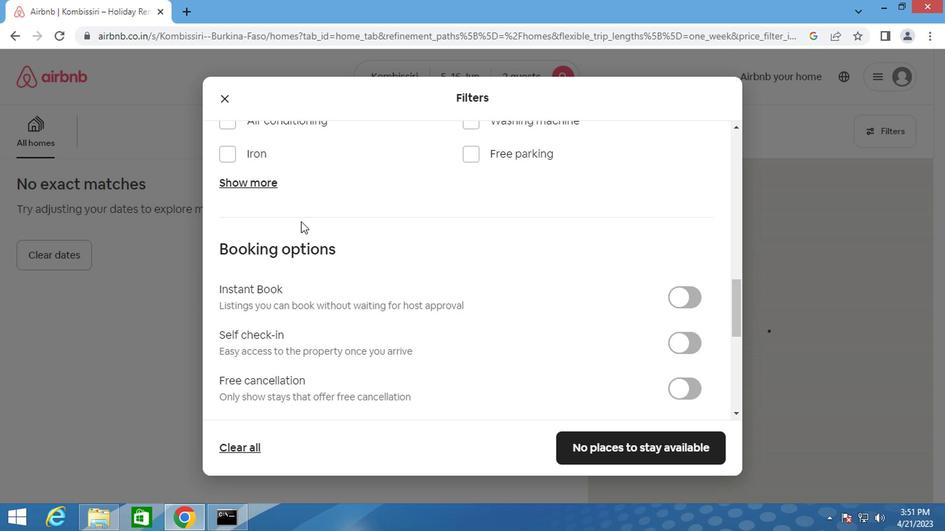 
Action: Mouse scrolled (295, 213) with delta (0, 0)
Screenshot: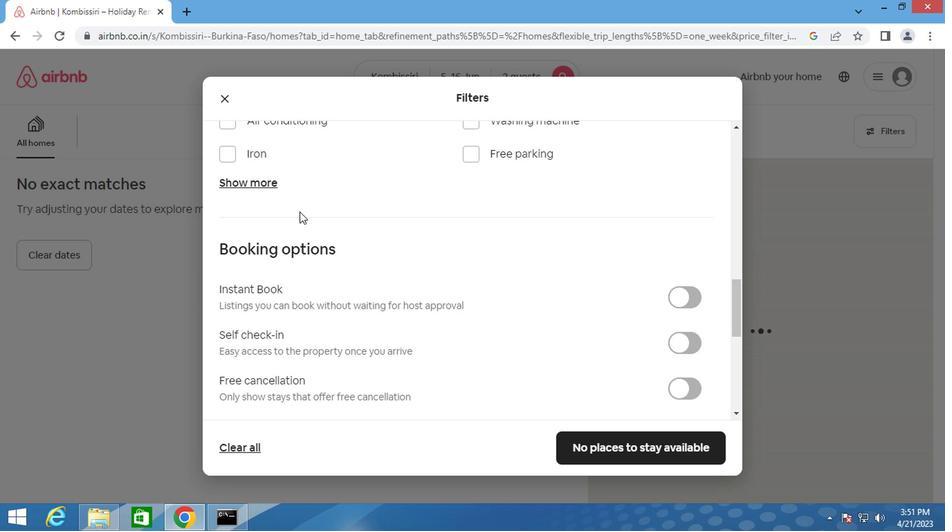 
Action: Mouse scrolled (295, 213) with delta (0, 0)
Screenshot: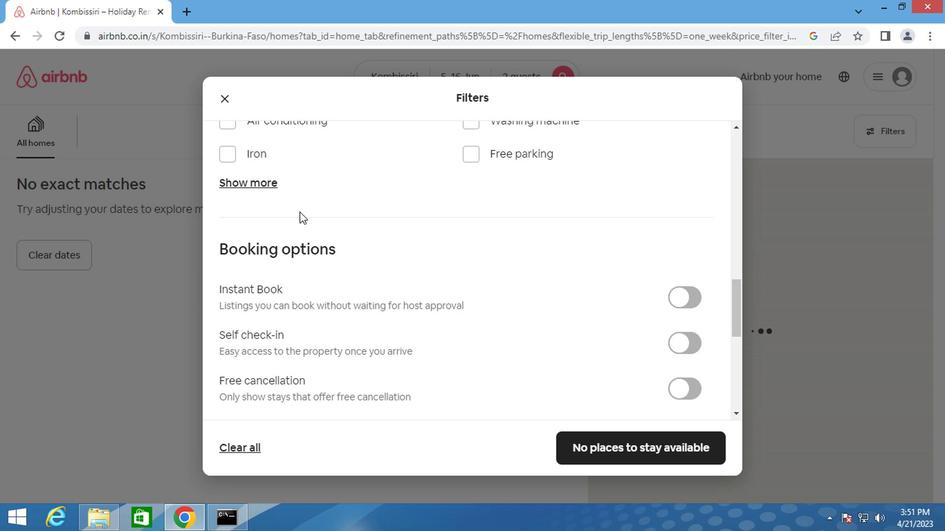 
Action: Mouse scrolled (295, 213) with delta (0, 0)
Screenshot: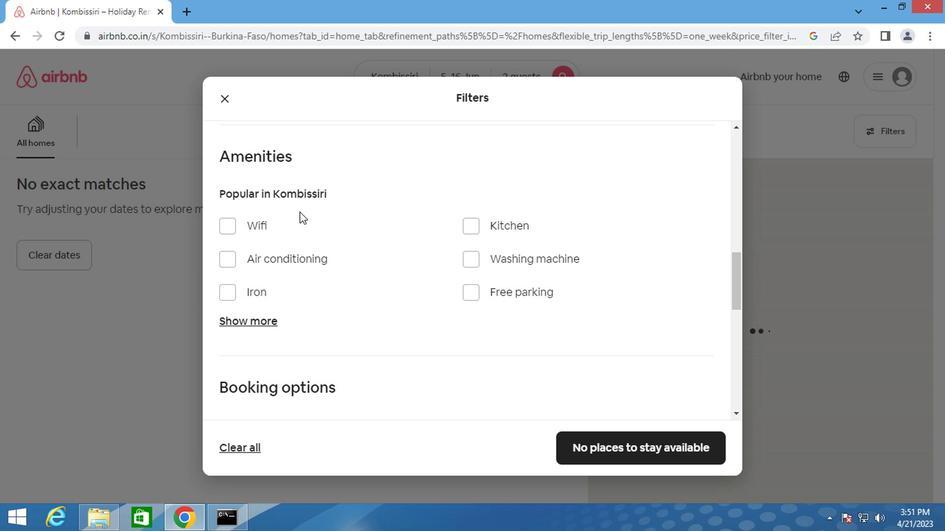 
Action: Mouse scrolled (295, 213) with delta (0, 0)
Screenshot: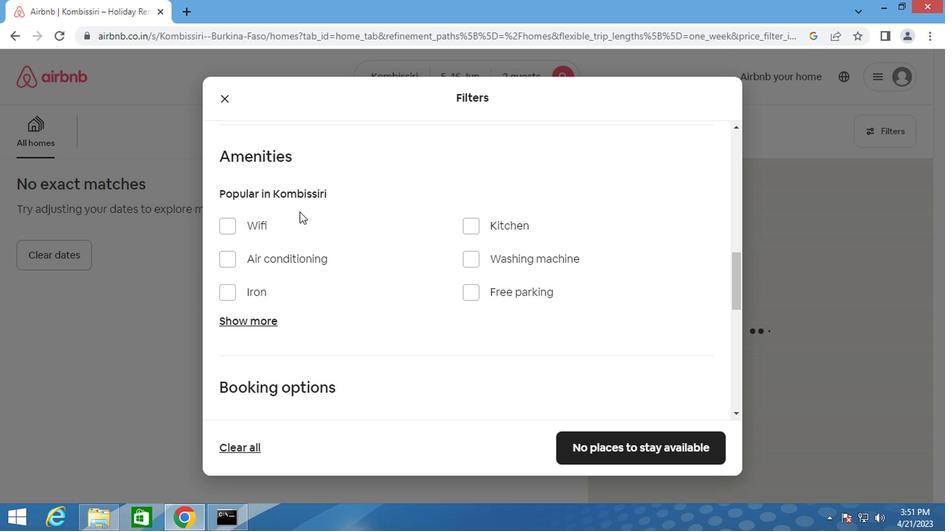 
Action: Mouse scrolled (295, 213) with delta (0, 0)
Screenshot: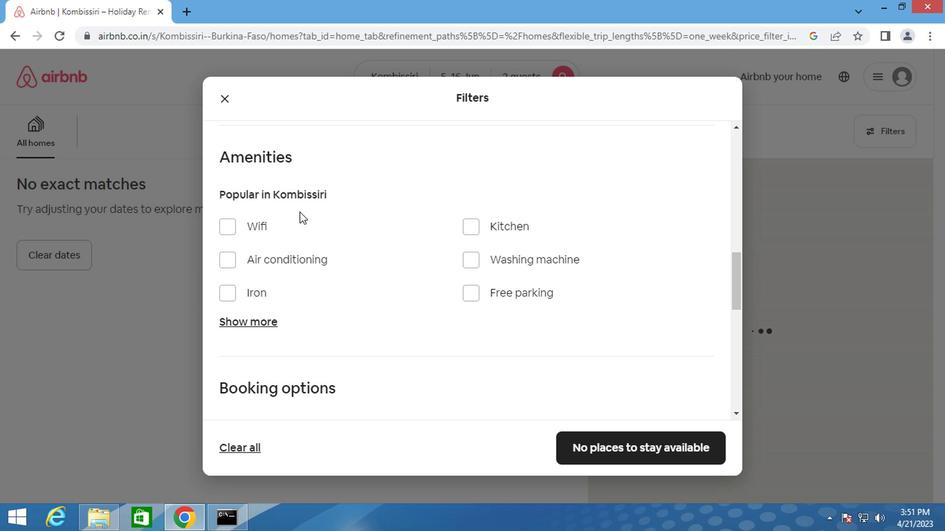 
Action: Mouse scrolled (295, 212) with delta (0, 0)
Screenshot: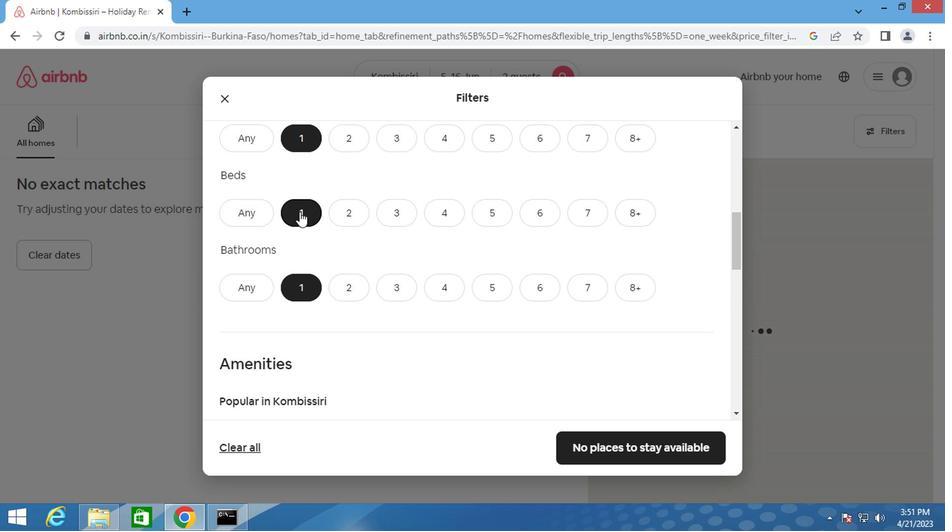 
Action: Mouse scrolled (295, 212) with delta (0, 0)
Screenshot: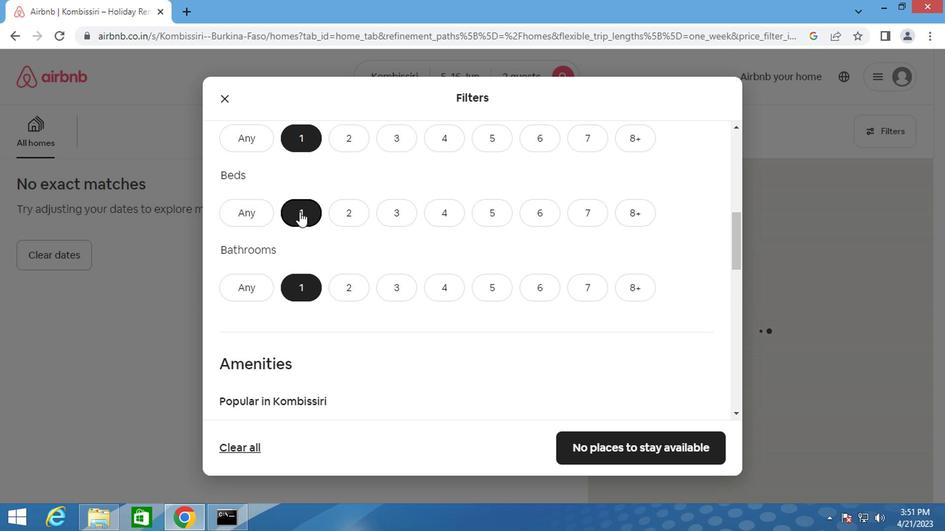 
Action: Mouse scrolled (295, 212) with delta (0, 0)
Screenshot: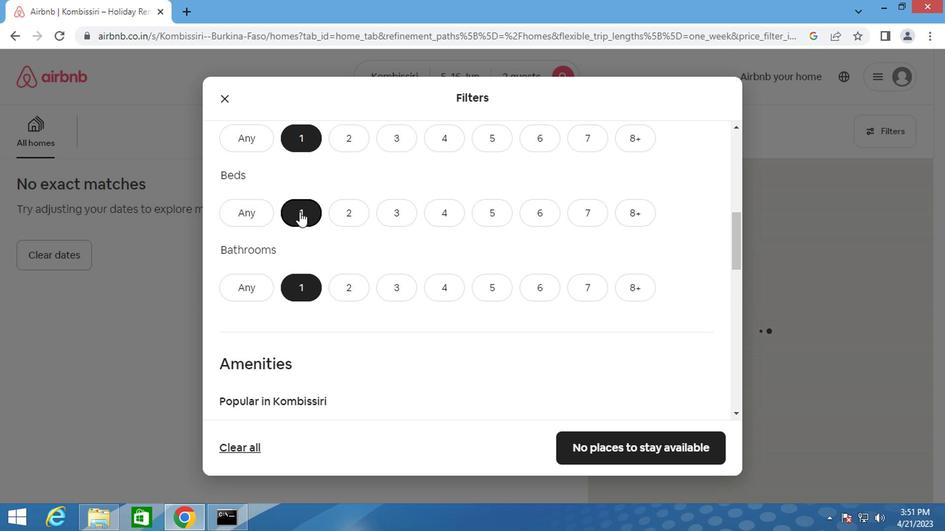 
Action: Mouse moved to (293, 215)
Screenshot: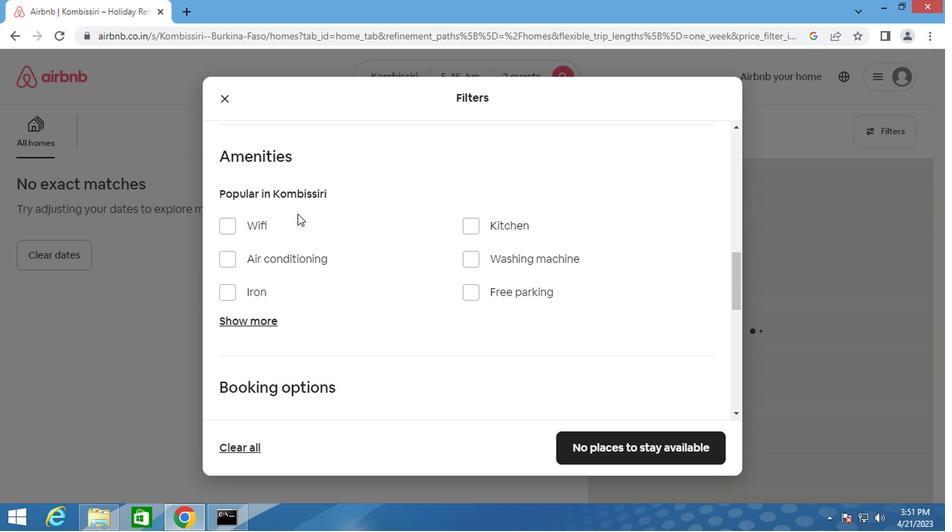 
Action: Mouse scrolled (293, 215) with delta (0, 0)
Screenshot: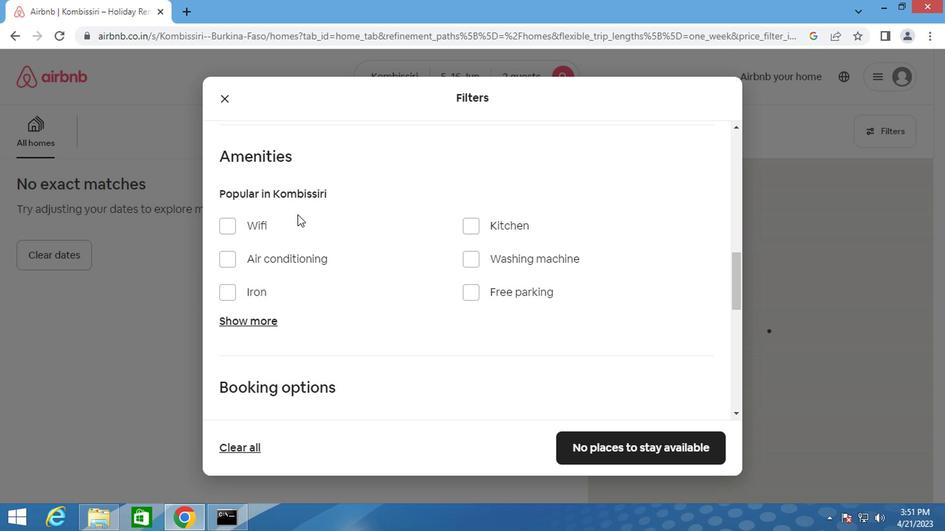 
Action: Mouse scrolled (293, 215) with delta (0, 0)
Screenshot: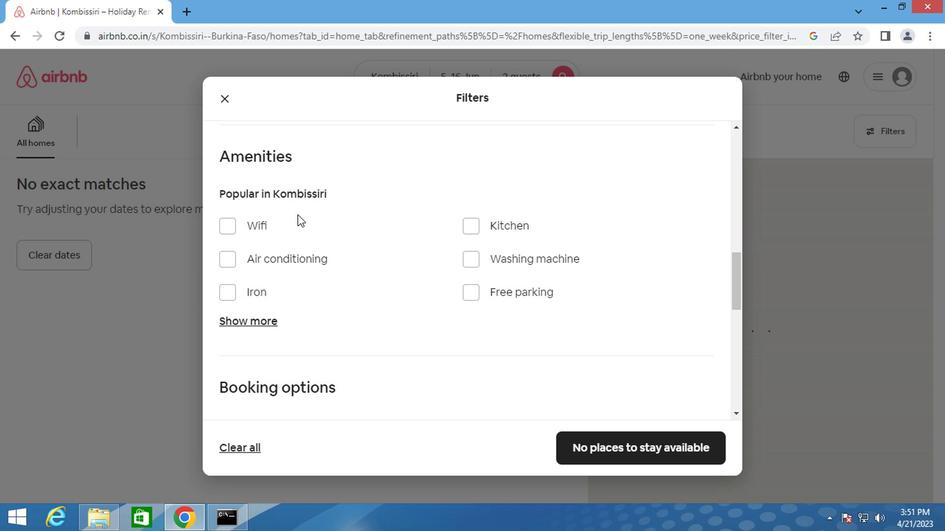 
Action: Mouse moved to (257, 215)
Screenshot: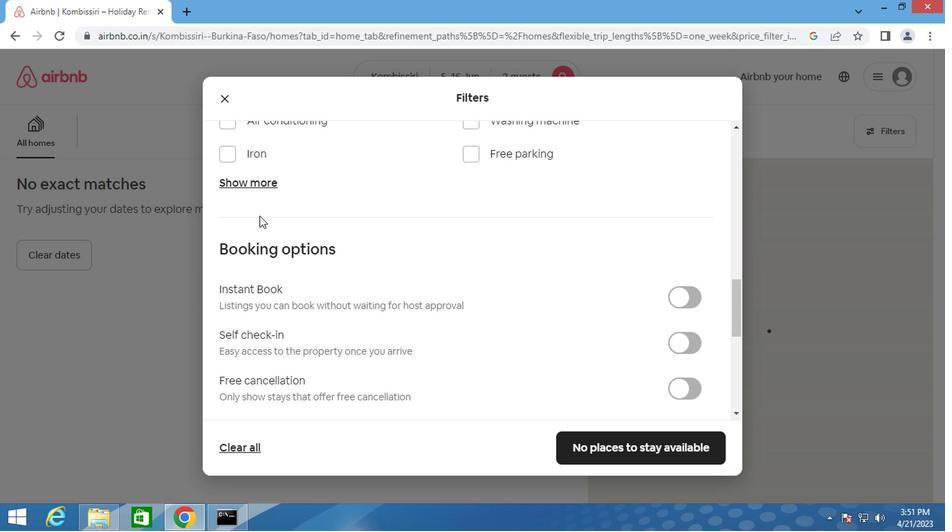 
Action: Mouse scrolled (257, 215) with delta (0, 0)
Screenshot: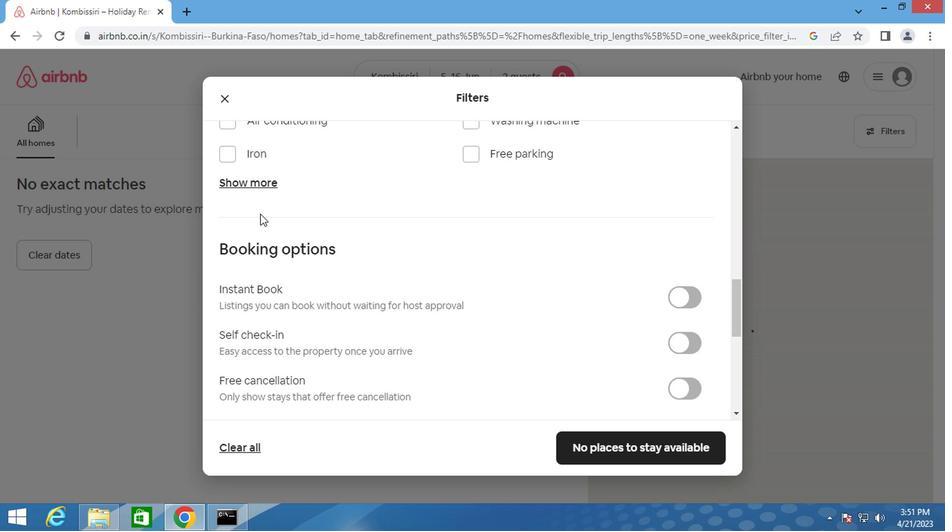 
Action: Mouse moved to (222, 184)
Screenshot: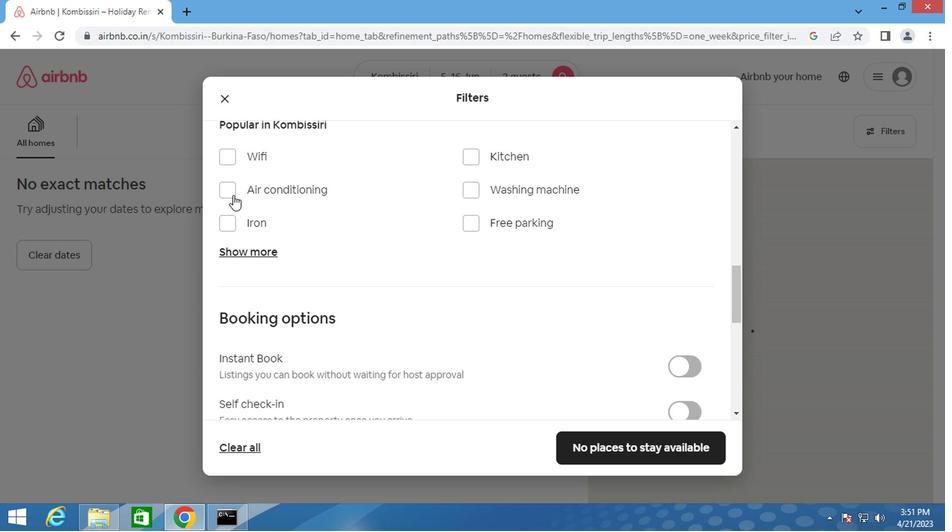 
Action: Mouse pressed left at (222, 184)
Screenshot: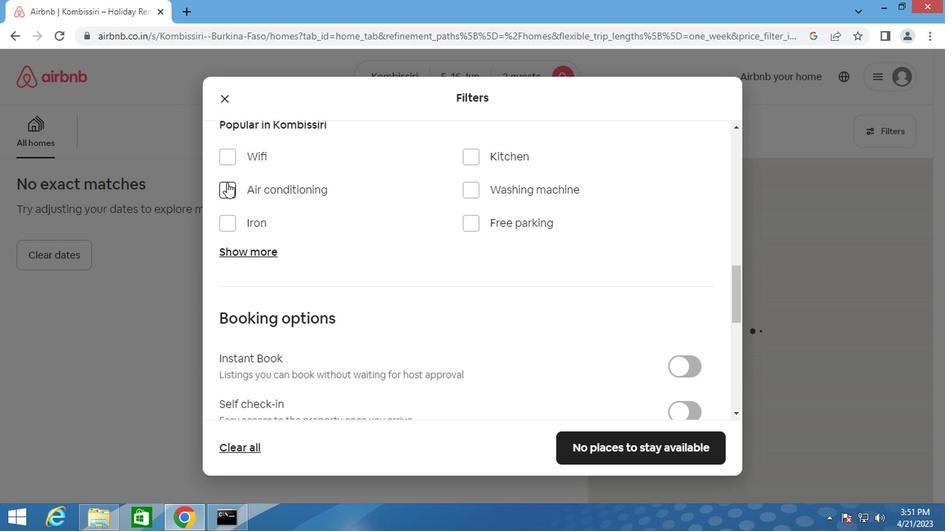 
Action: Mouse moved to (313, 234)
Screenshot: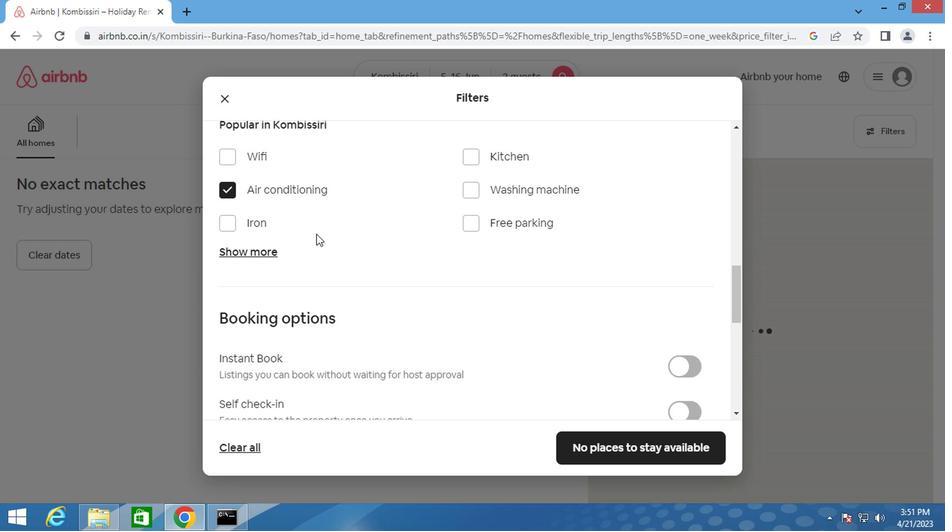 
Action: Mouse scrolled (313, 233) with delta (0, 0)
Screenshot: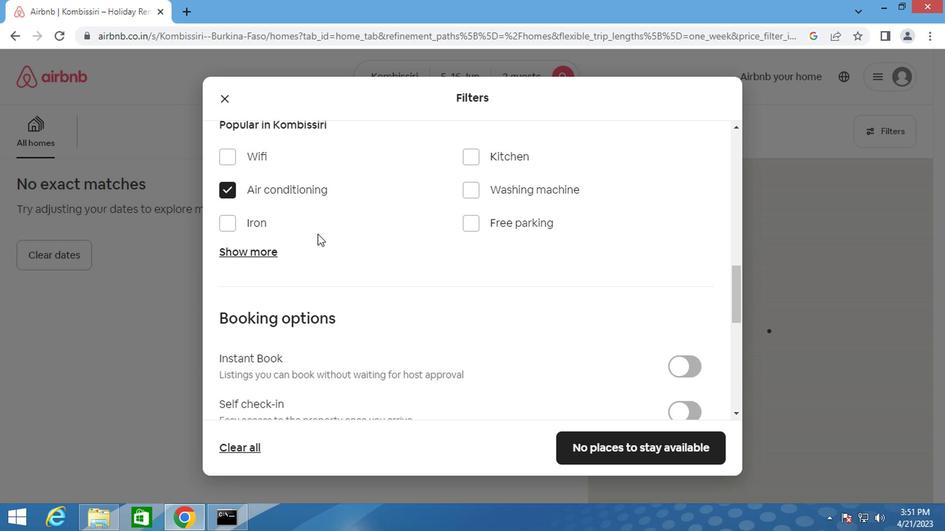 
Action: Mouse scrolled (313, 233) with delta (0, 0)
Screenshot: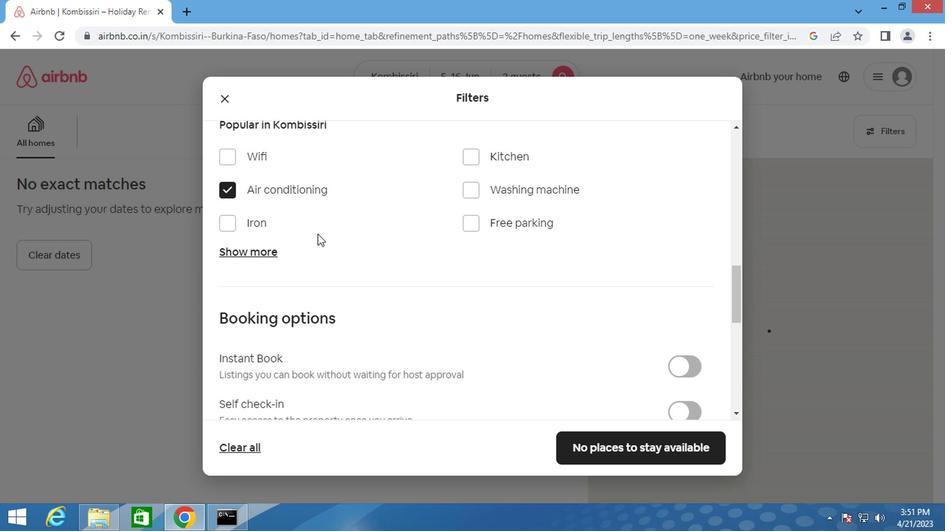 
Action: Mouse moved to (680, 278)
Screenshot: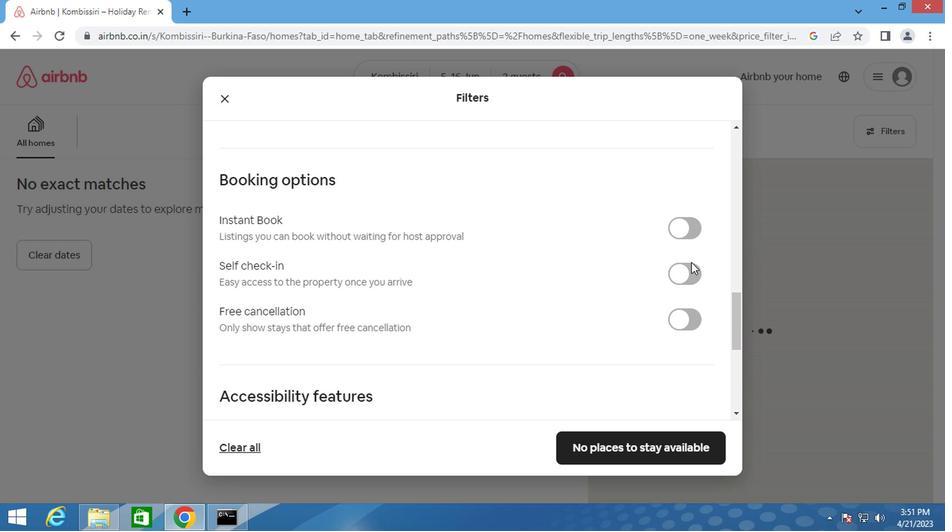 
Action: Mouse pressed left at (680, 278)
Screenshot: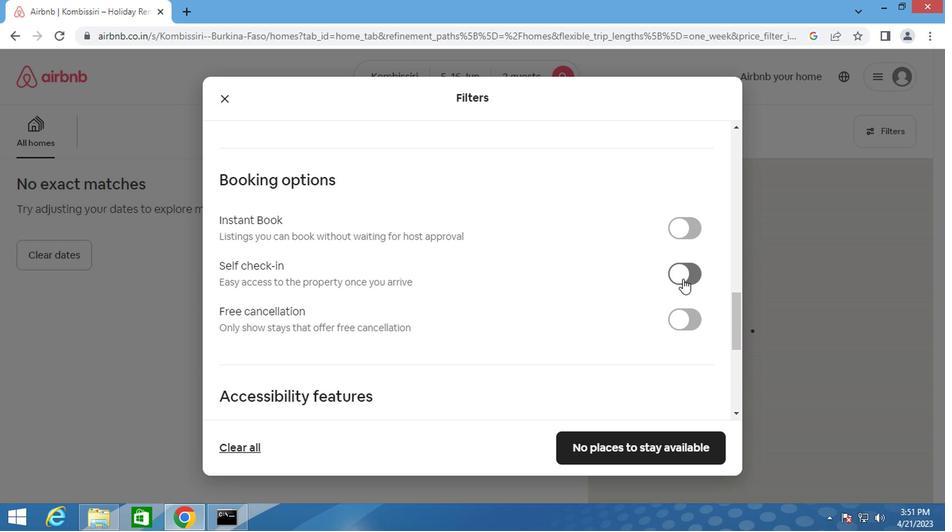 
Action: Mouse moved to (592, 293)
Screenshot: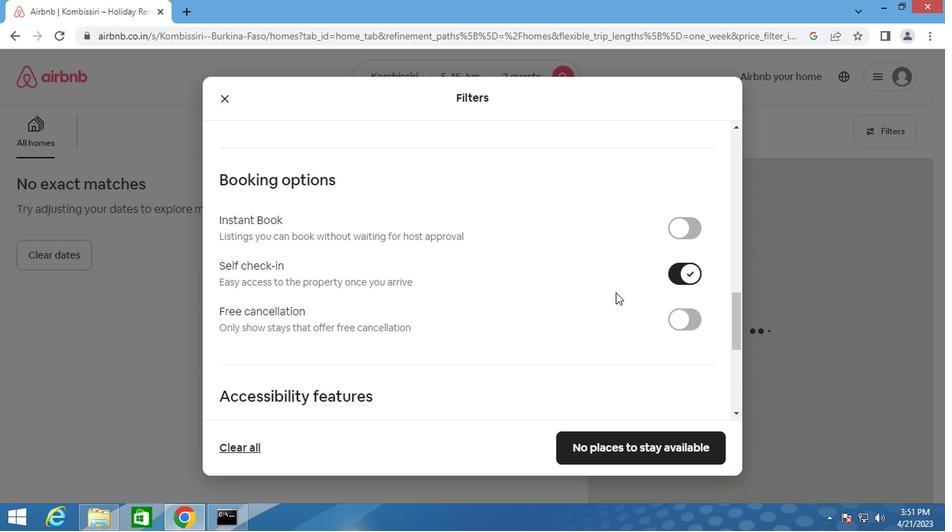 
Action: Mouse scrolled (592, 292) with delta (0, 0)
Screenshot: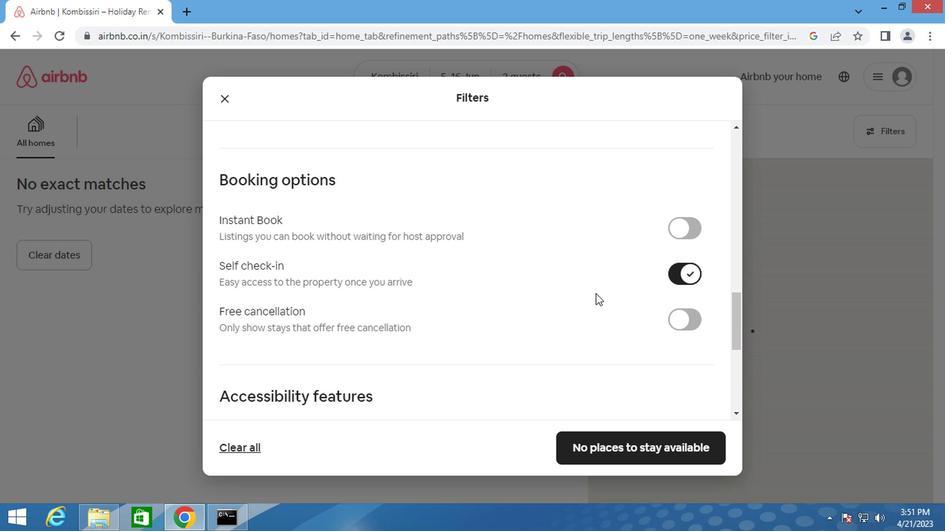 
Action: Mouse scrolled (592, 292) with delta (0, 0)
Screenshot: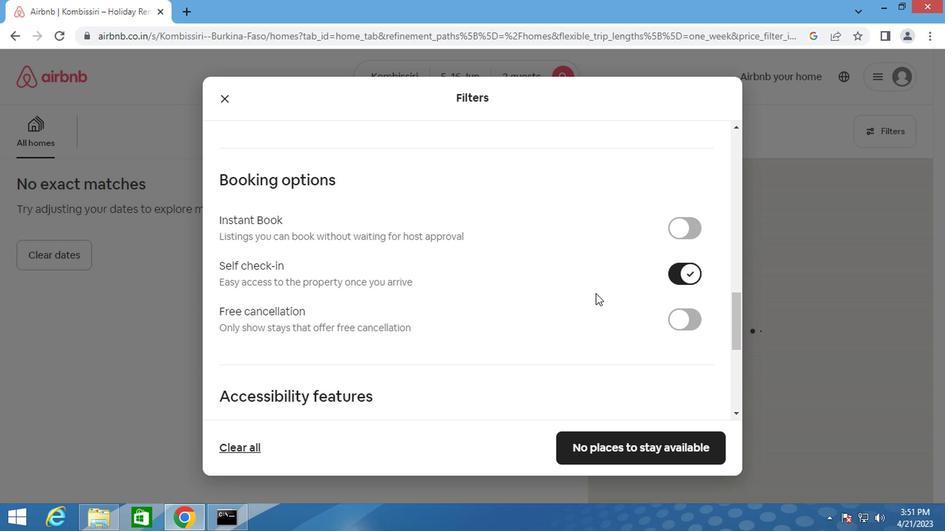 
Action: Mouse scrolled (592, 292) with delta (0, 0)
Screenshot: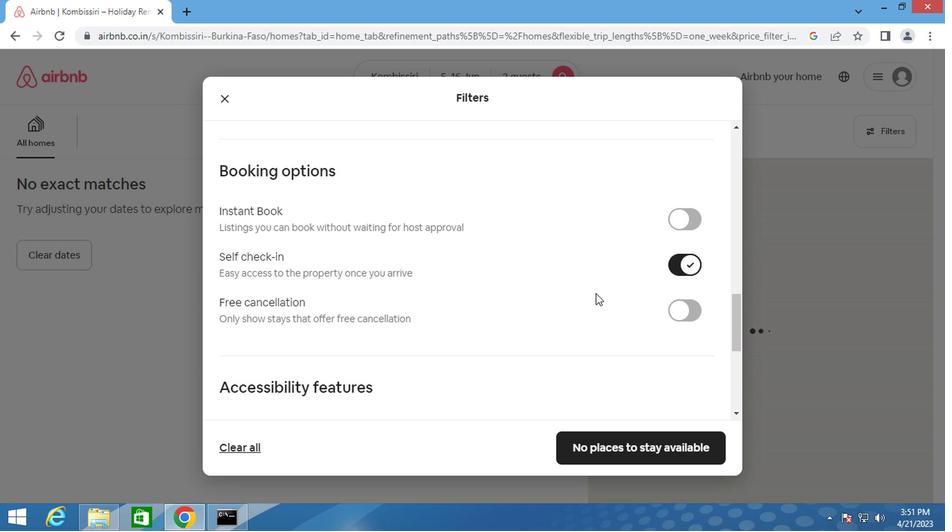 
Action: Mouse moved to (591, 293)
Screenshot: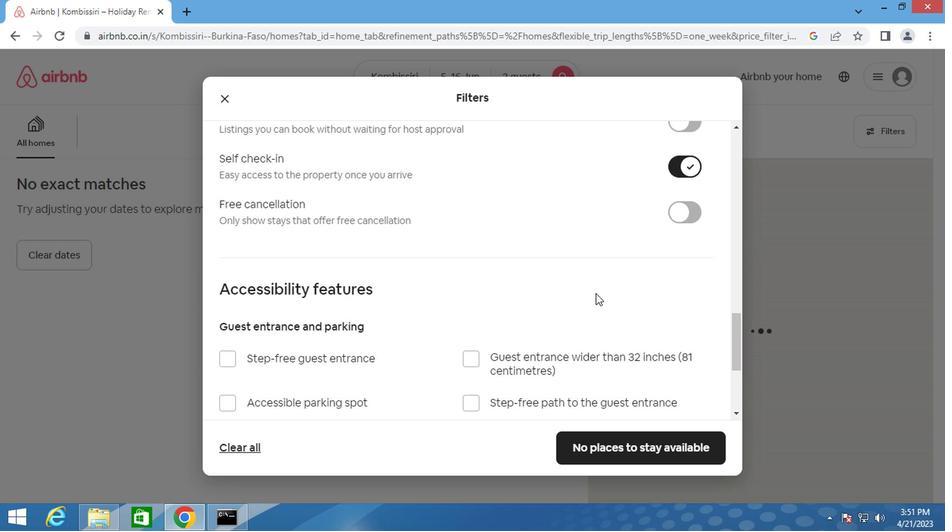 
Action: Mouse scrolled (591, 293) with delta (0, 0)
Screenshot: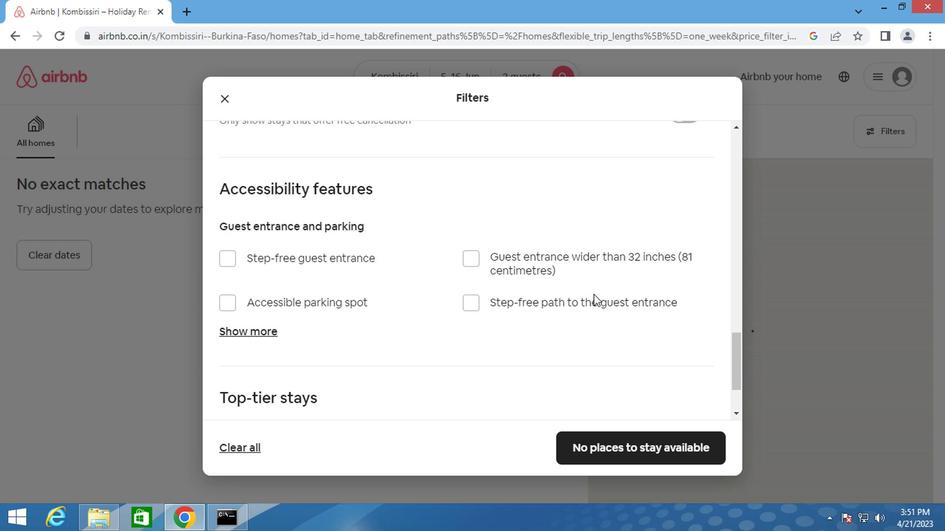 
Action: Mouse scrolled (591, 293) with delta (0, 0)
Screenshot: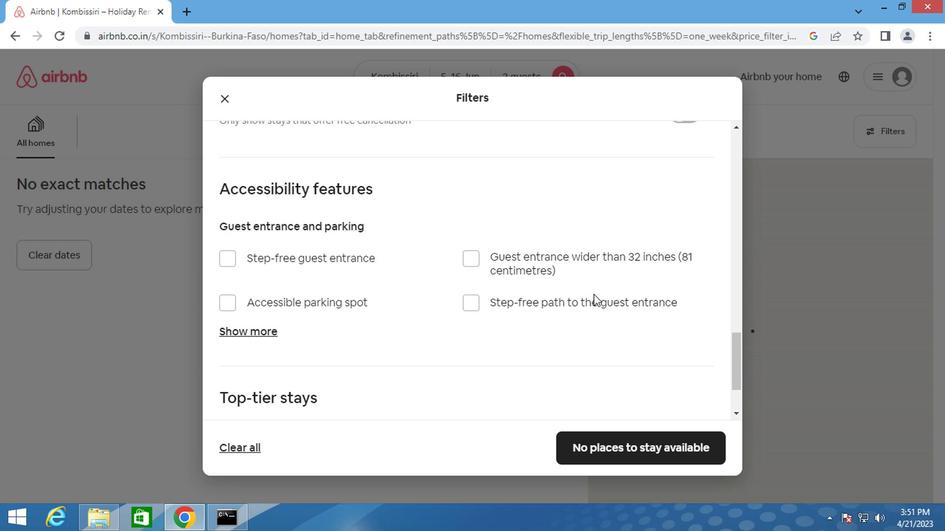 
Action: Mouse scrolled (591, 293) with delta (0, 0)
Screenshot: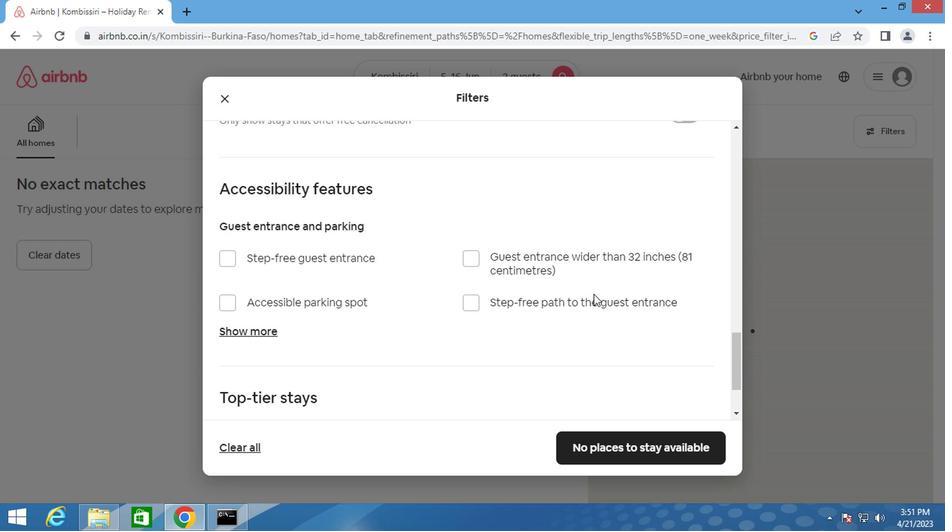 
Action: Mouse scrolled (591, 293) with delta (0, 0)
Screenshot: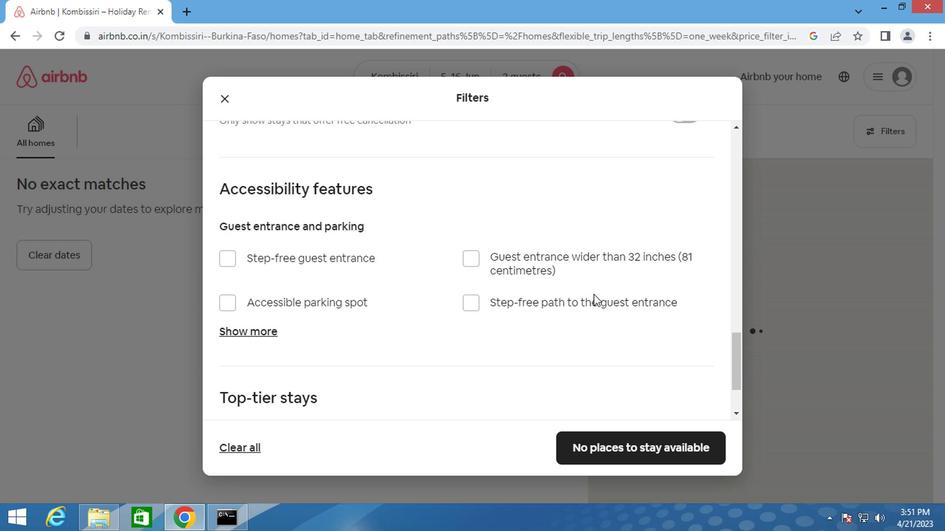 
Action: Mouse moved to (586, 431)
Screenshot: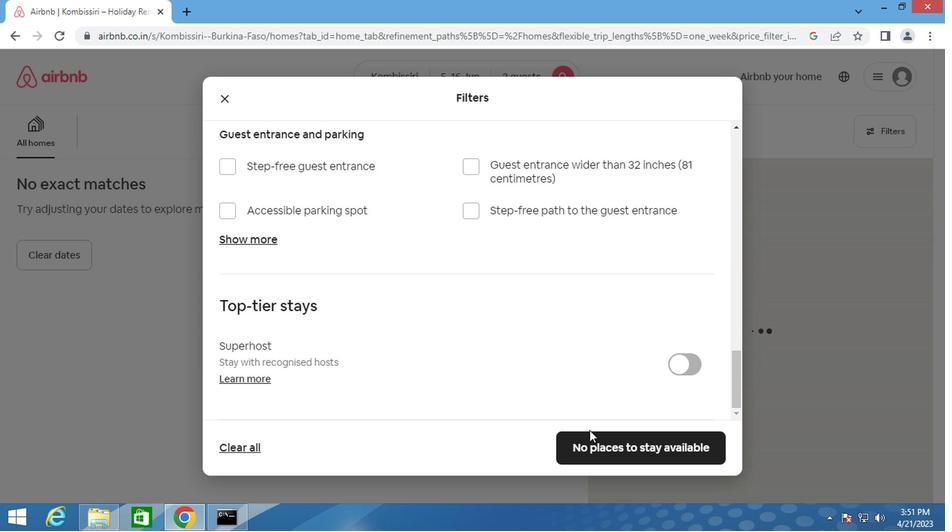 
Action: Mouse pressed left at (586, 431)
Screenshot: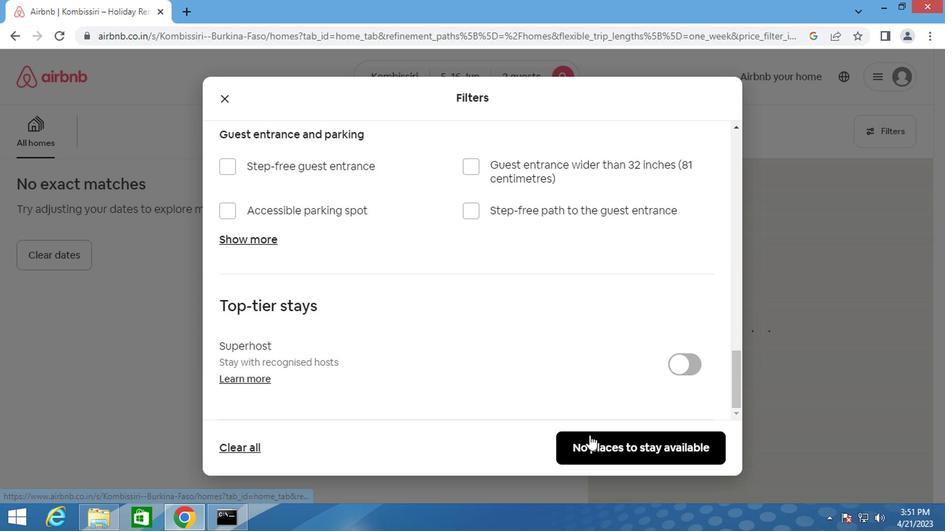 
Action: Mouse moved to (586, 430)
Screenshot: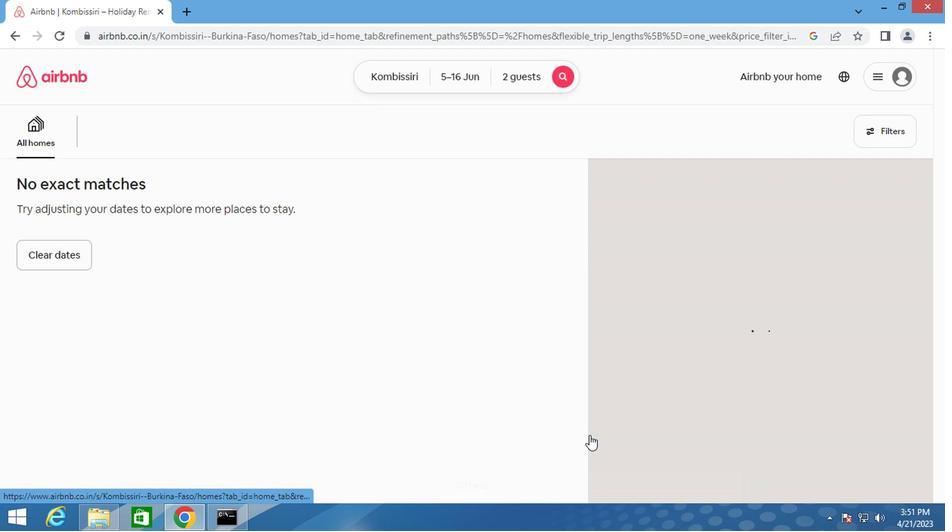 
Action: Key pressed <Key.f8>
Screenshot: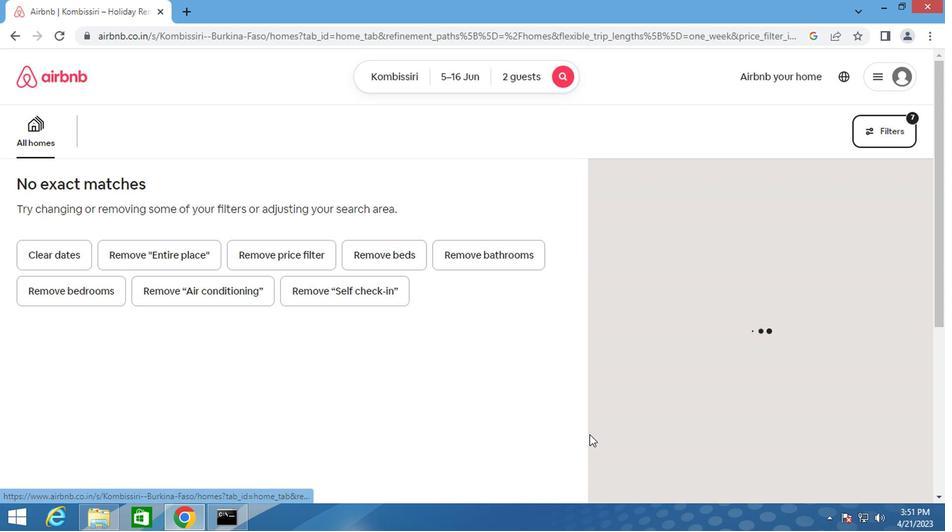 
